 Task: Search one way flight ticket for 2 adults, 4 children and 1 infant on lap in business from Tulsa: Tulsa International Airport to Raleigh: Raleigh-durham International Airport on 8-5-2023. Choice of flights is Alaska. Number of bags: 1 carry on bag. Price is upto 83000. Outbound departure time preference is 14:30.
Action: Mouse moved to (269, 247)
Screenshot: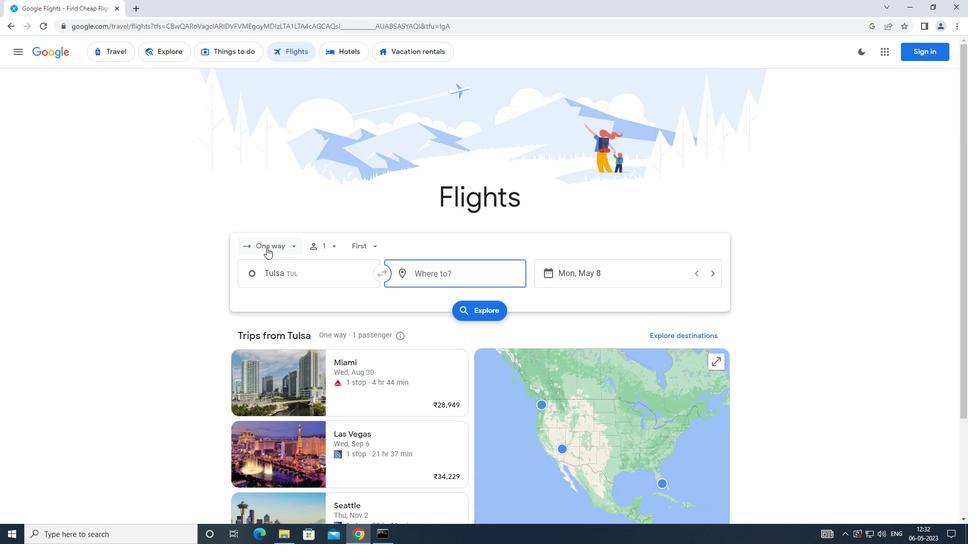
Action: Mouse pressed left at (269, 247)
Screenshot: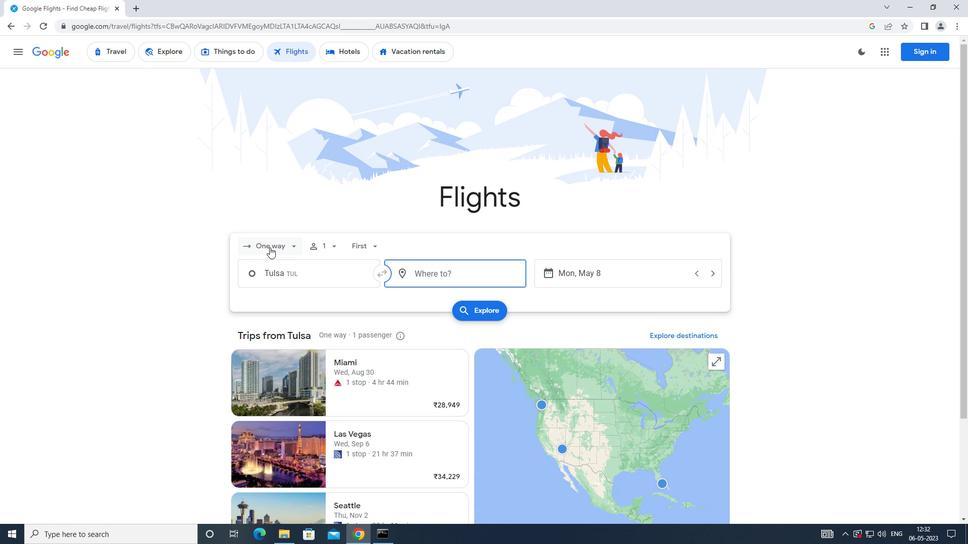 
Action: Mouse moved to (284, 292)
Screenshot: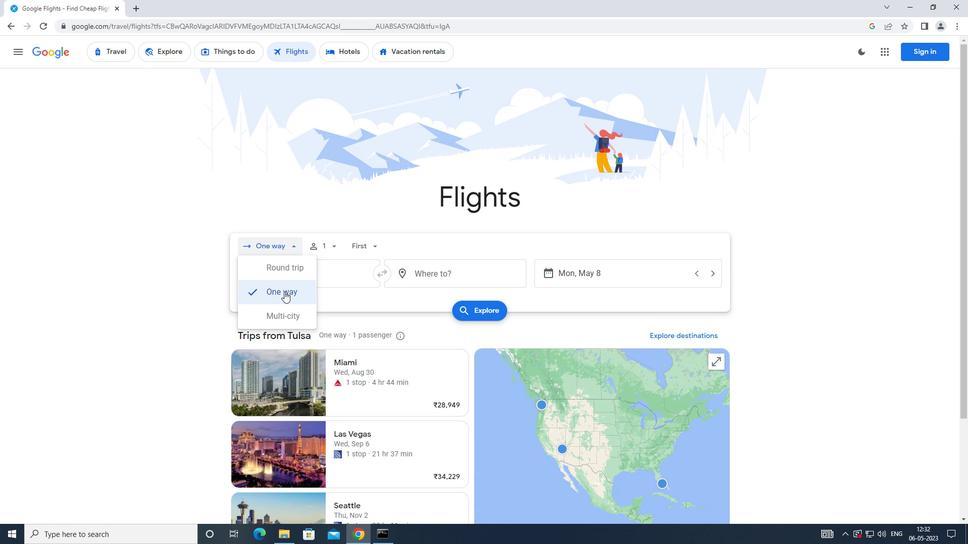 
Action: Mouse pressed left at (284, 292)
Screenshot: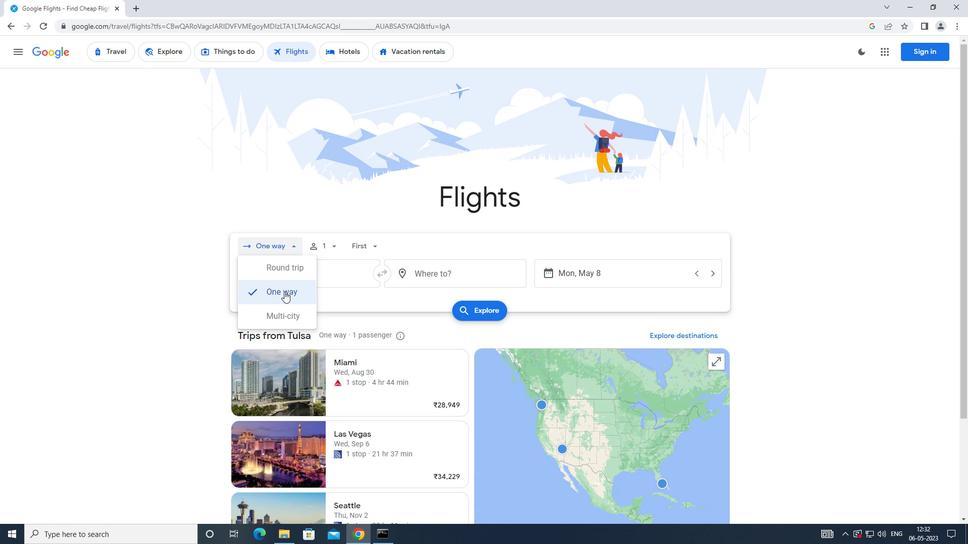 
Action: Mouse moved to (322, 247)
Screenshot: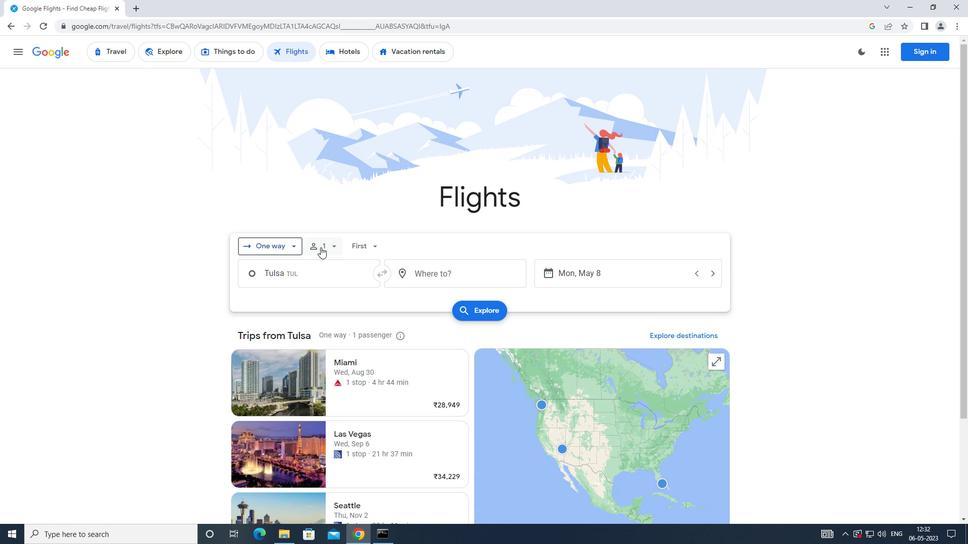 
Action: Mouse pressed left at (322, 247)
Screenshot: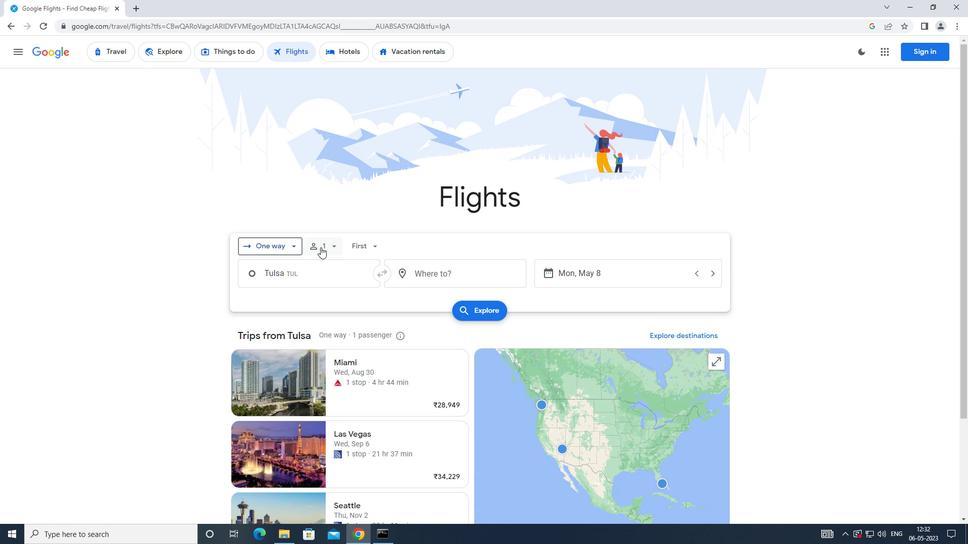 
Action: Mouse moved to (410, 271)
Screenshot: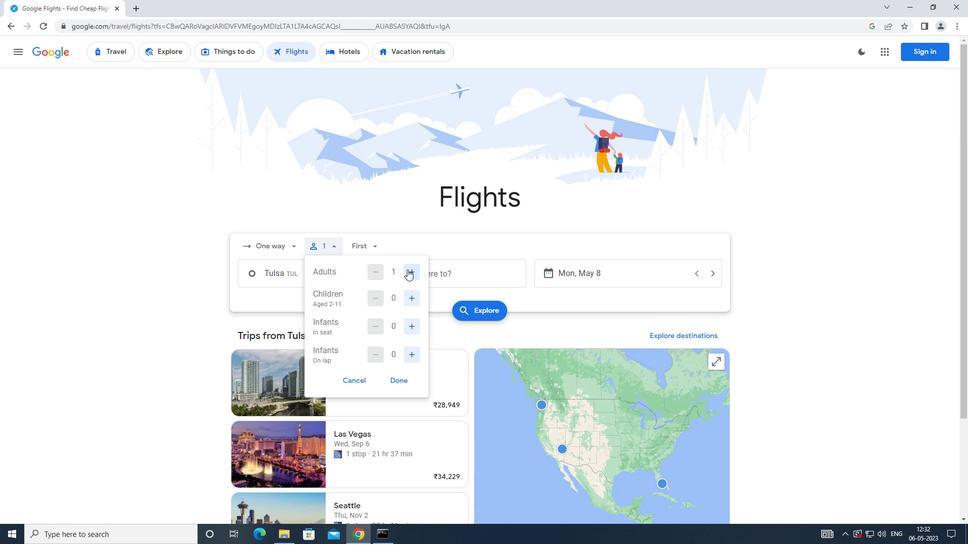 
Action: Mouse pressed left at (410, 271)
Screenshot: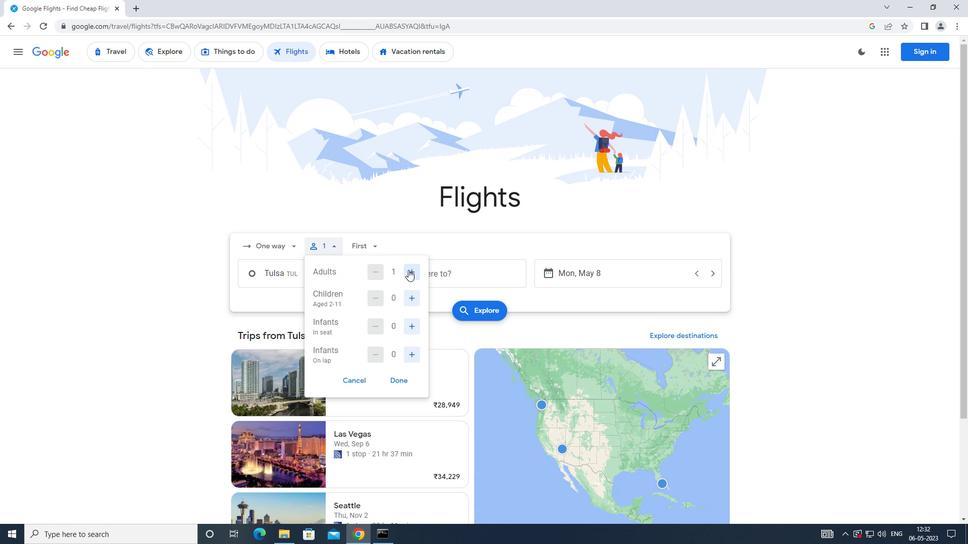 
Action: Mouse moved to (414, 292)
Screenshot: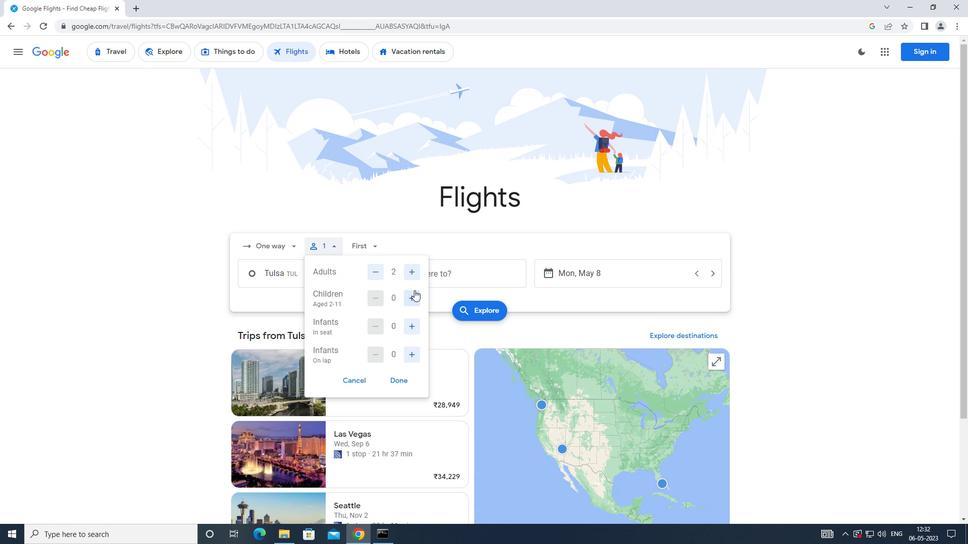 
Action: Mouse pressed left at (414, 292)
Screenshot: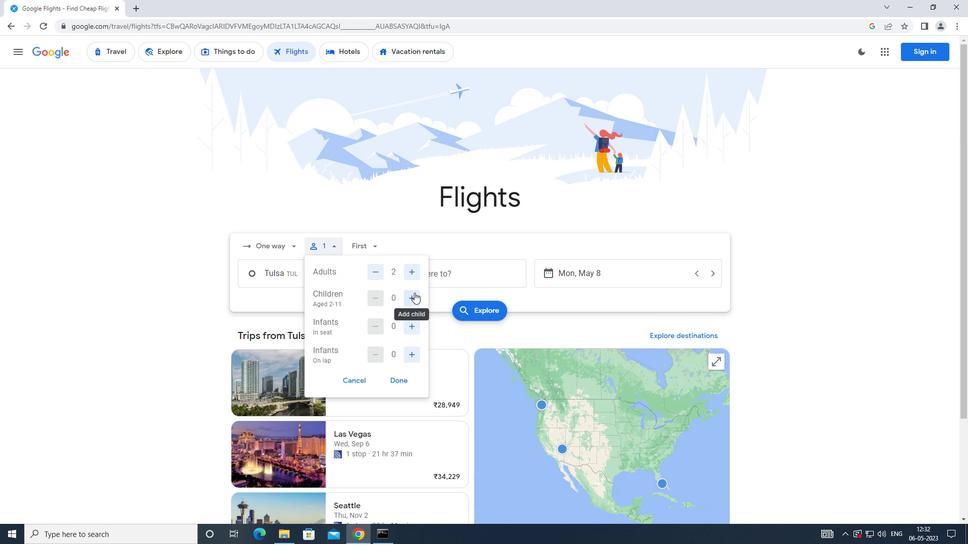 
Action: Mouse moved to (414, 292)
Screenshot: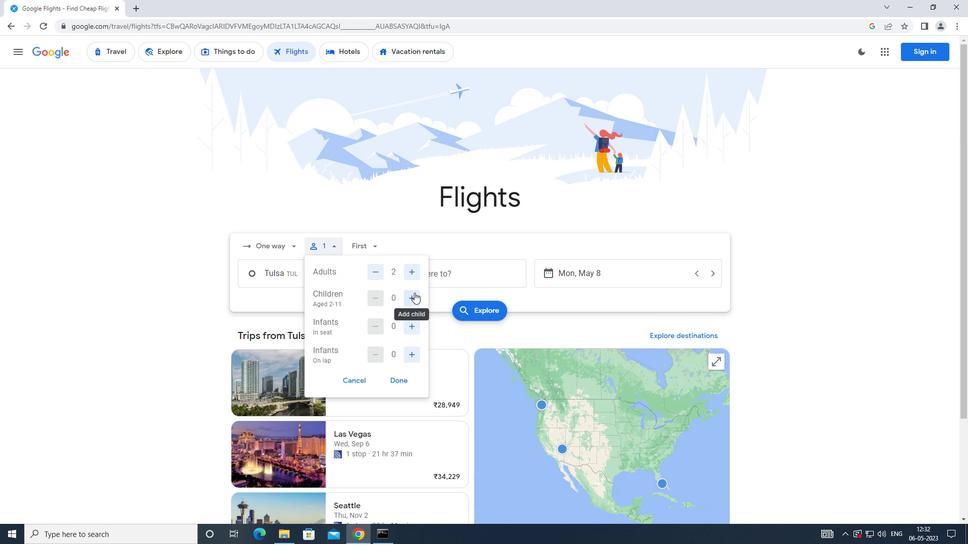 
Action: Mouse pressed left at (414, 292)
Screenshot: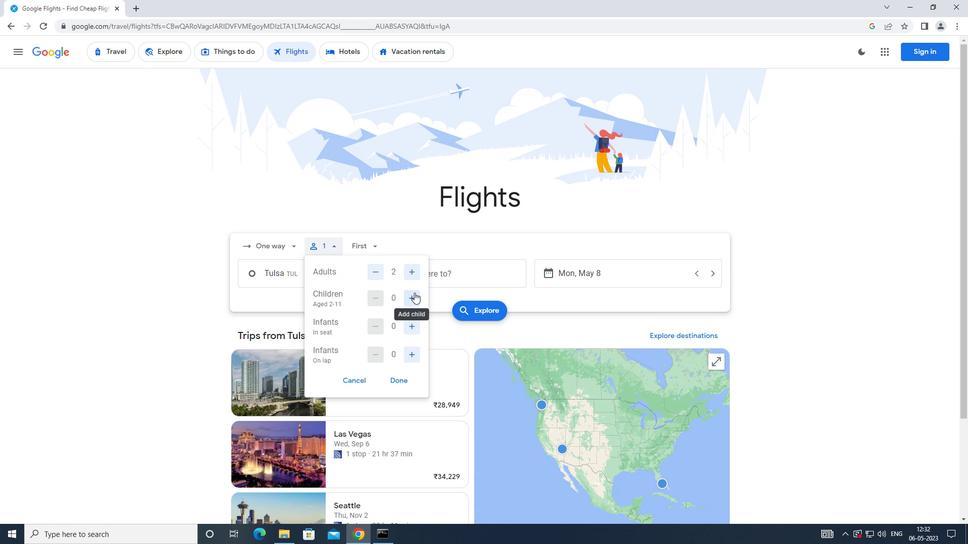 
Action: Mouse pressed left at (414, 292)
Screenshot: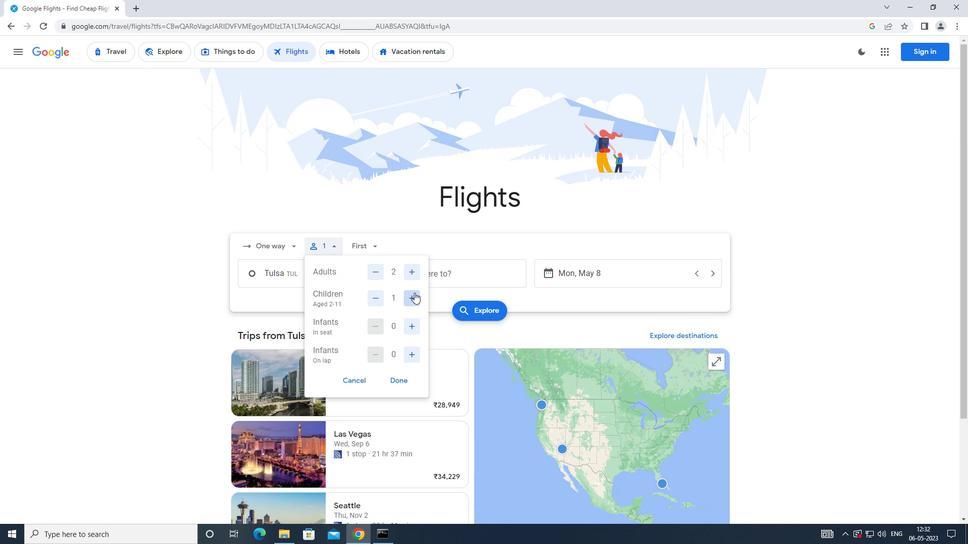 
Action: Mouse moved to (414, 292)
Screenshot: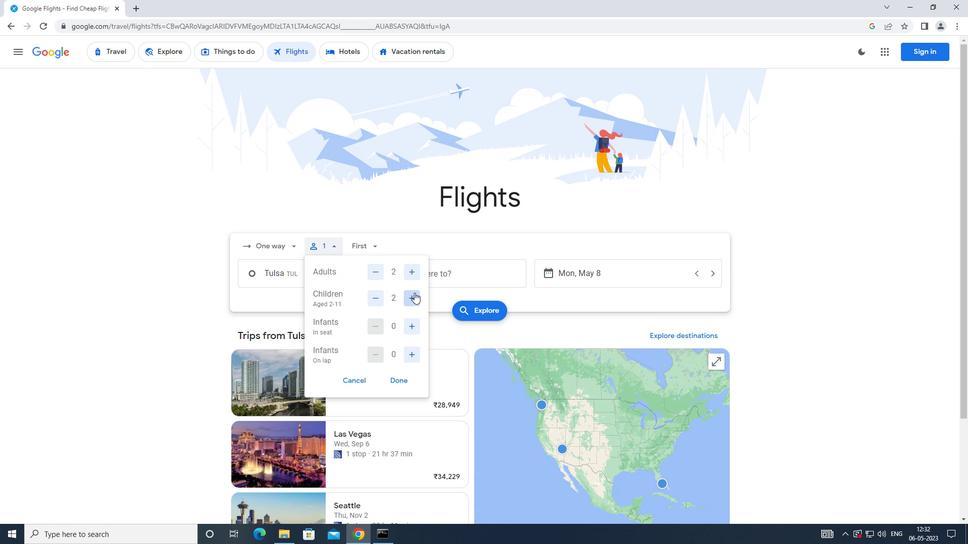 
Action: Mouse pressed left at (414, 292)
Screenshot: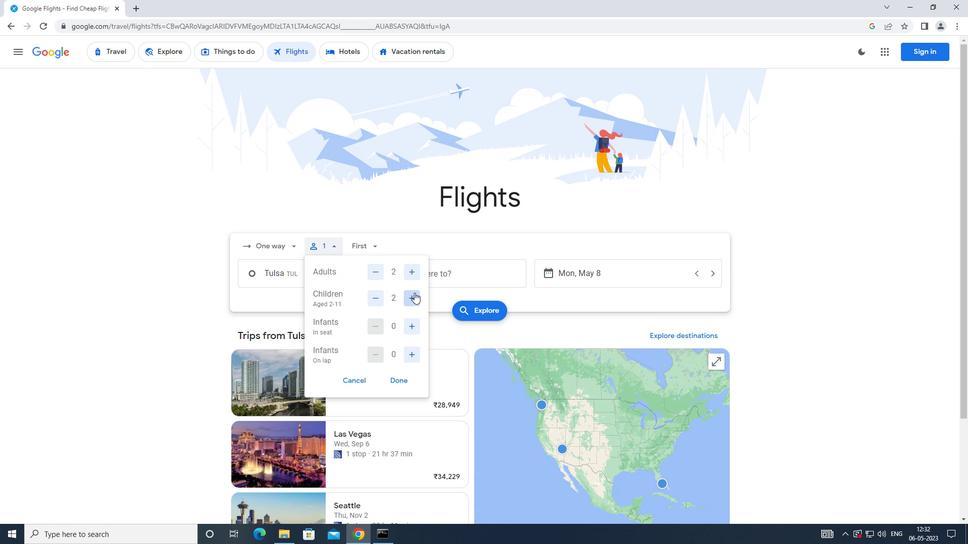 
Action: Mouse moved to (412, 324)
Screenshot: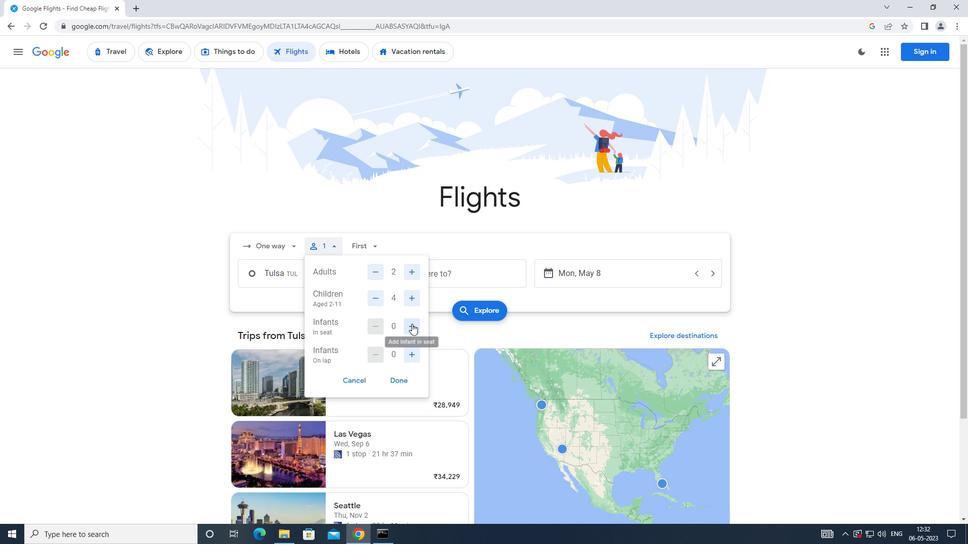 
Action: Mouse pressed left at (412, 324)
Screenshot: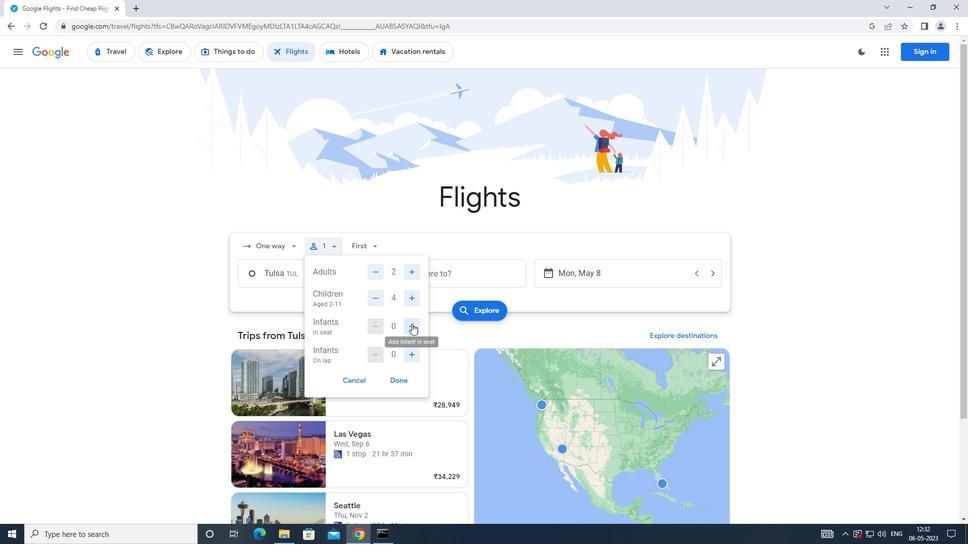 
Action: Mouse moved to (397, 378)
Screenshot: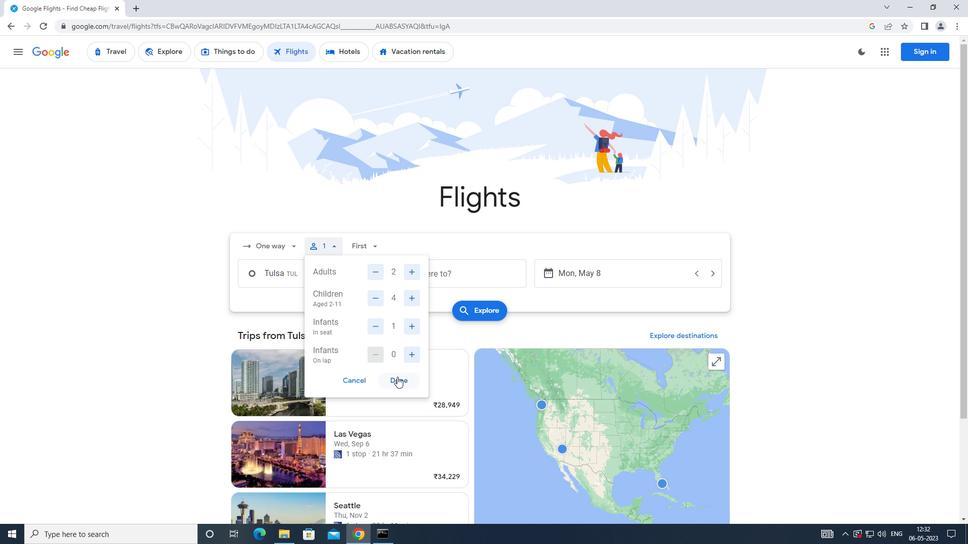 
Action: Mouse pressed left at (397, 378)
Screenshot: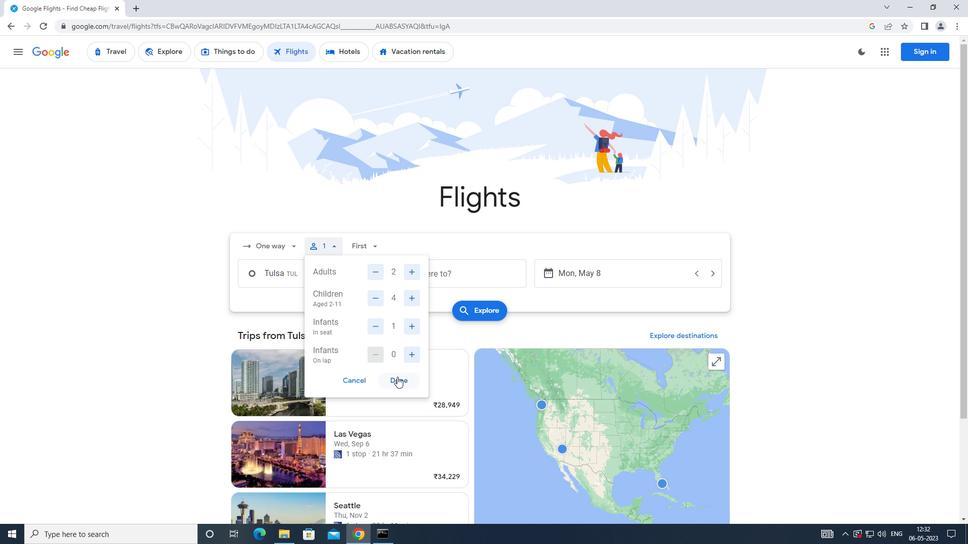 
Action: Mouse moved to (372, 251)
Screenshot: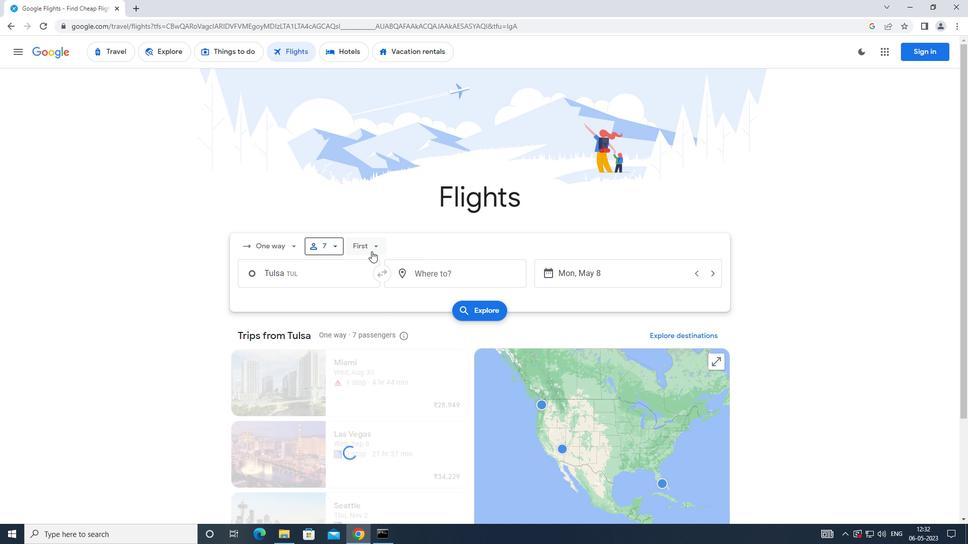 
Action: Mouse pressed left at (372, 251)
Screenshot: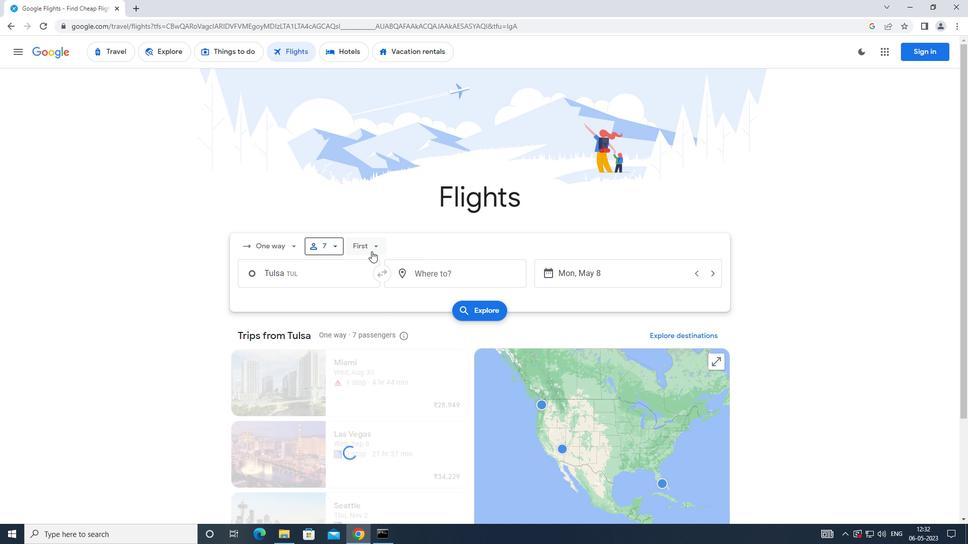 
Action: Mouse moved to (386, 311)
Screenshot: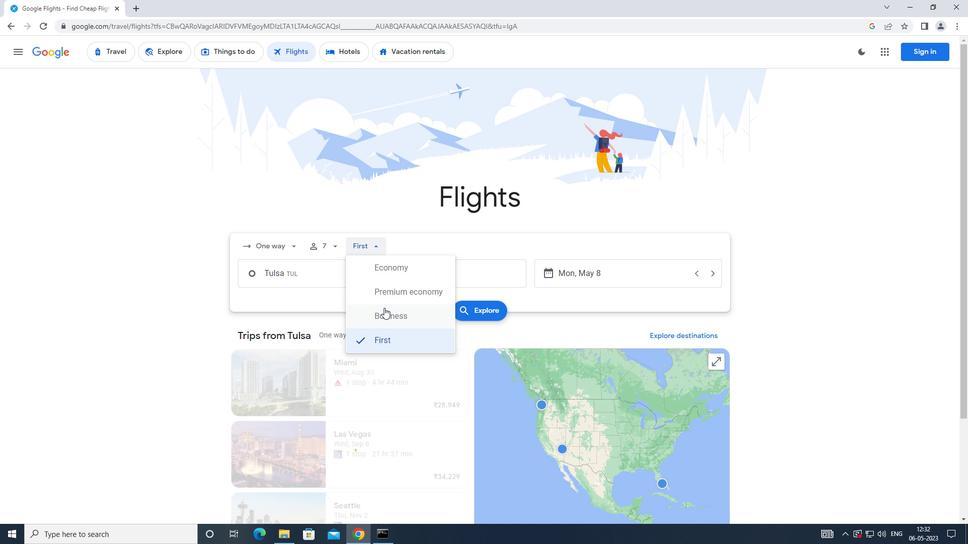 
Action: Mouse pressed left at (386, 311)
Screenshot: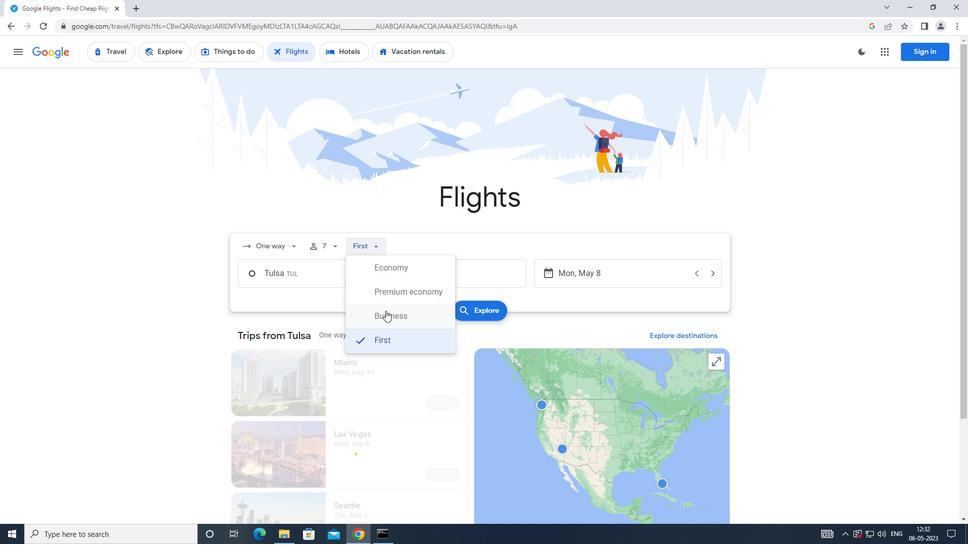 
Action: Mouse moved to (343, 275)
Screenshot: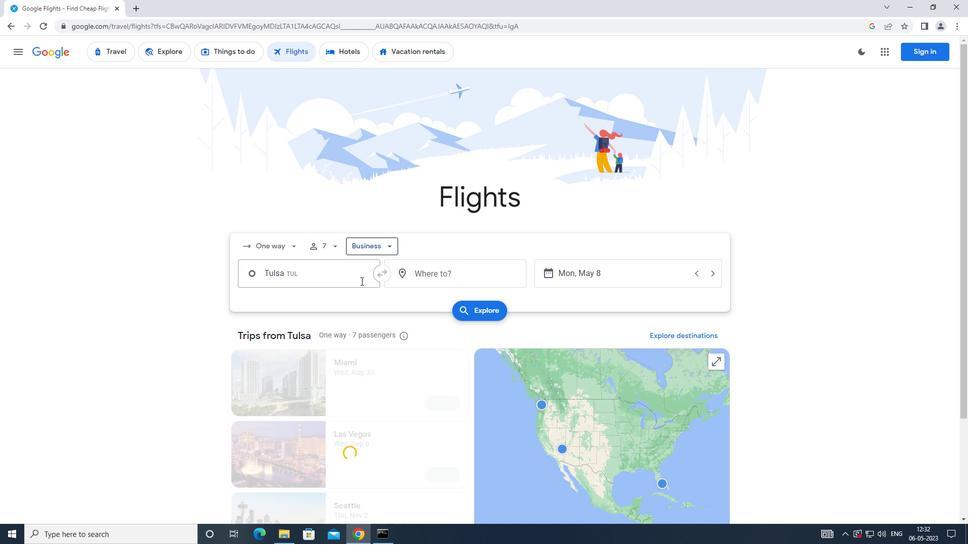 
Action: Mouse pressed left at (343, 275)
Screenshot: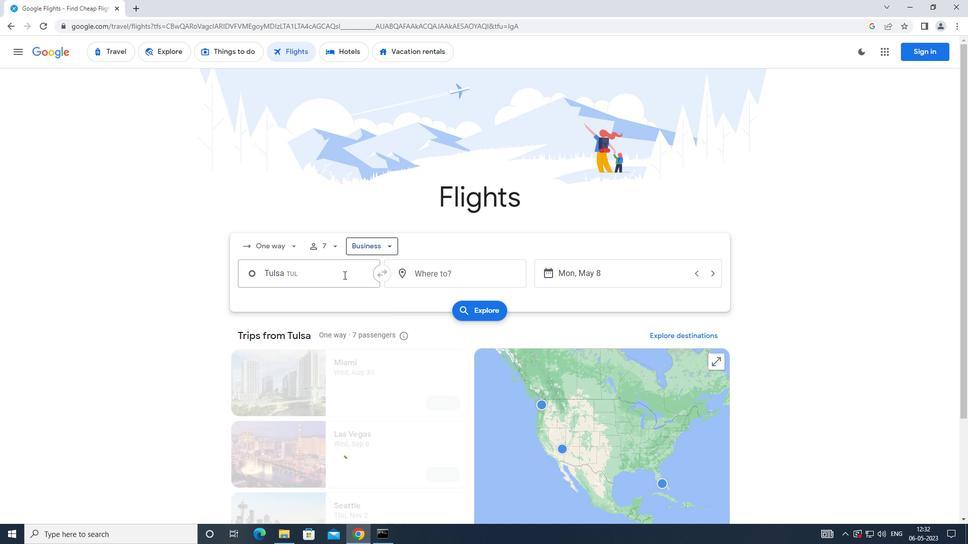 
Action: Mouse moved to (363, 280)
Screenshot: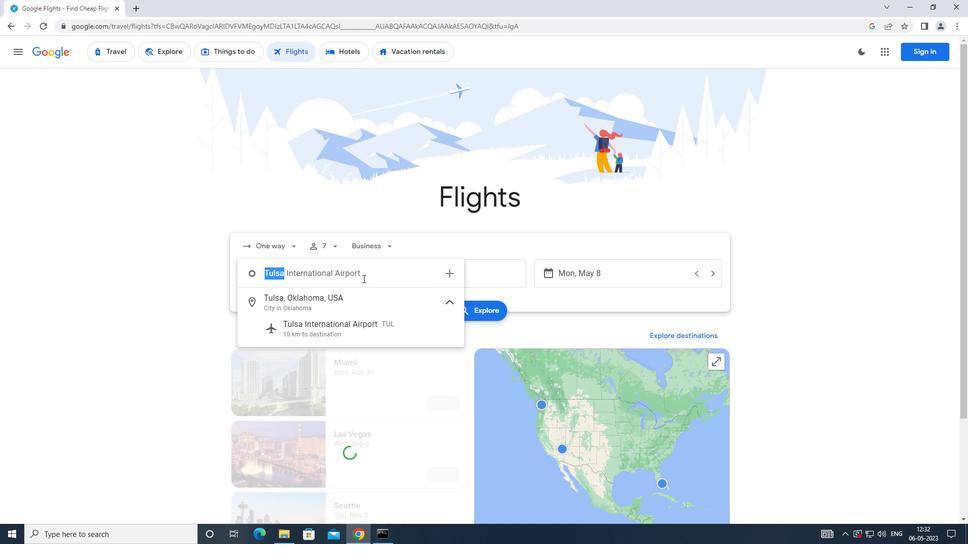 
Action: Key pressed <Key.caps_lock>t<Key.caps_lock>ulsa<Key.caps_lock>
Screenshot: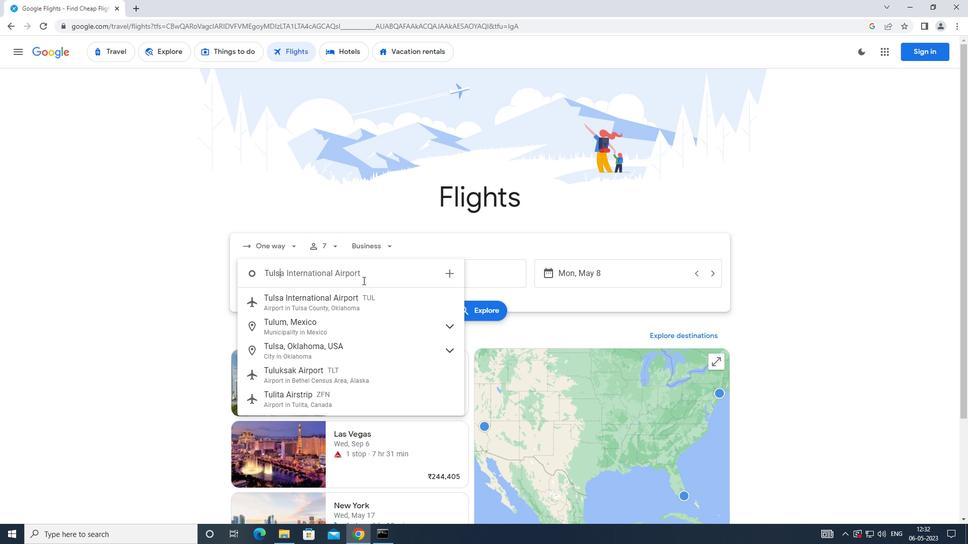 
Action: Mouse moved to (349, 323)
Screenshot: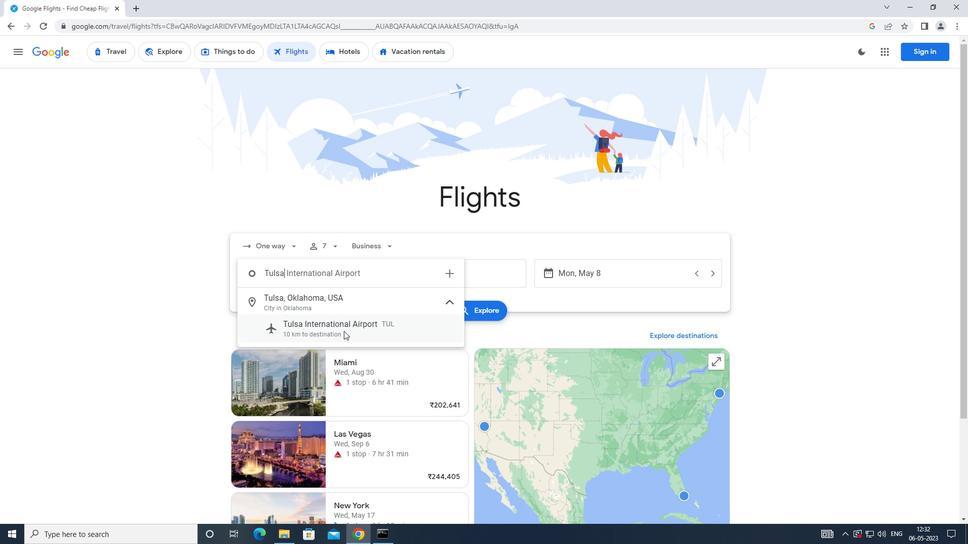 
Action: Mouse pressed left at (349, 323)
Screenshot: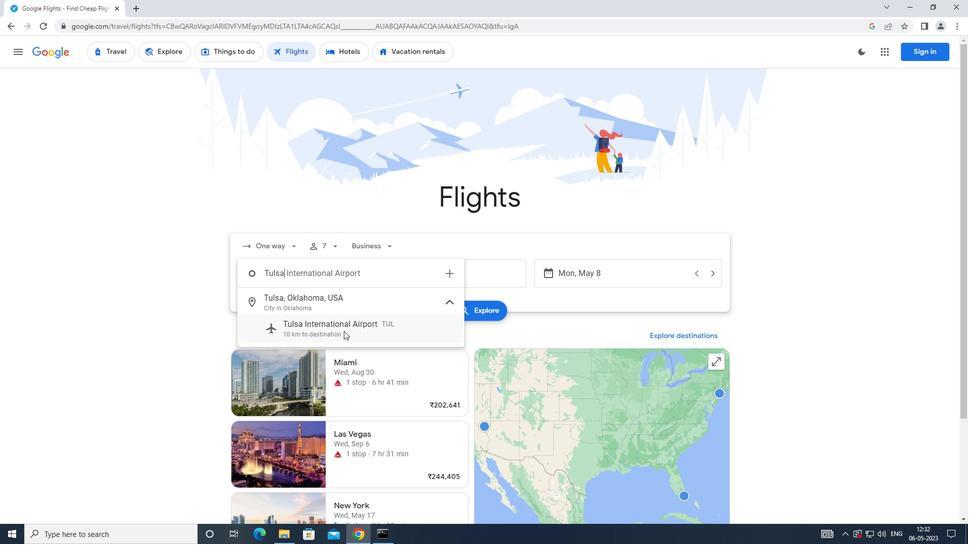 
Action: Mouse moved to (467, 276)
Screenshot: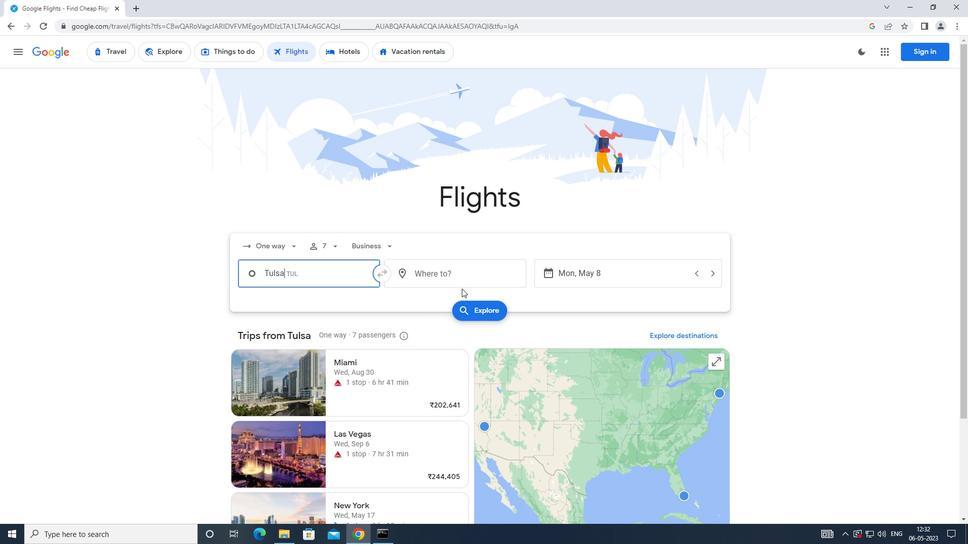 
Action: Mouse pressed left at (467, 276)
Screenshot: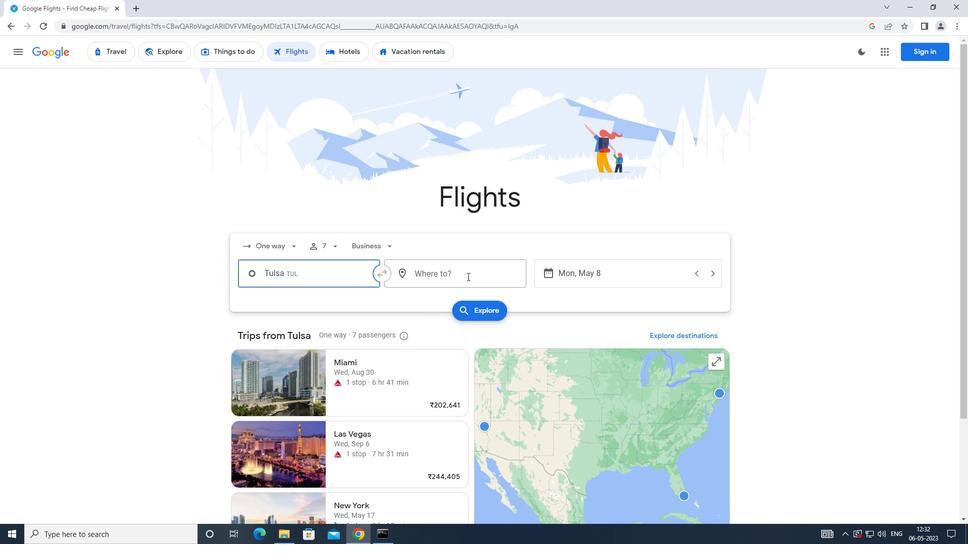 
Action: Mouse moved to (469, 284)
Screenshot: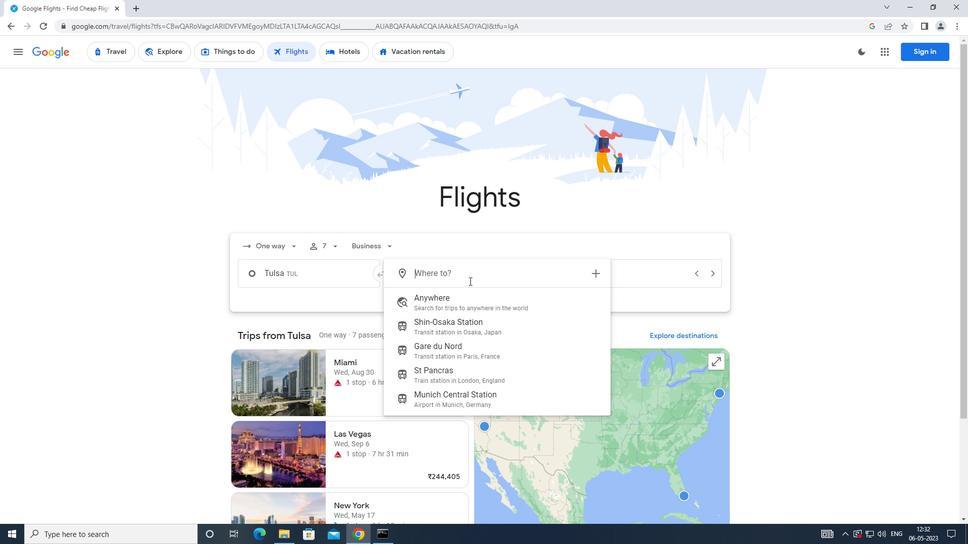 
Action: Key pressed <Key.caps_lock>r<Key.caps_lock>aleigh
Screenshot: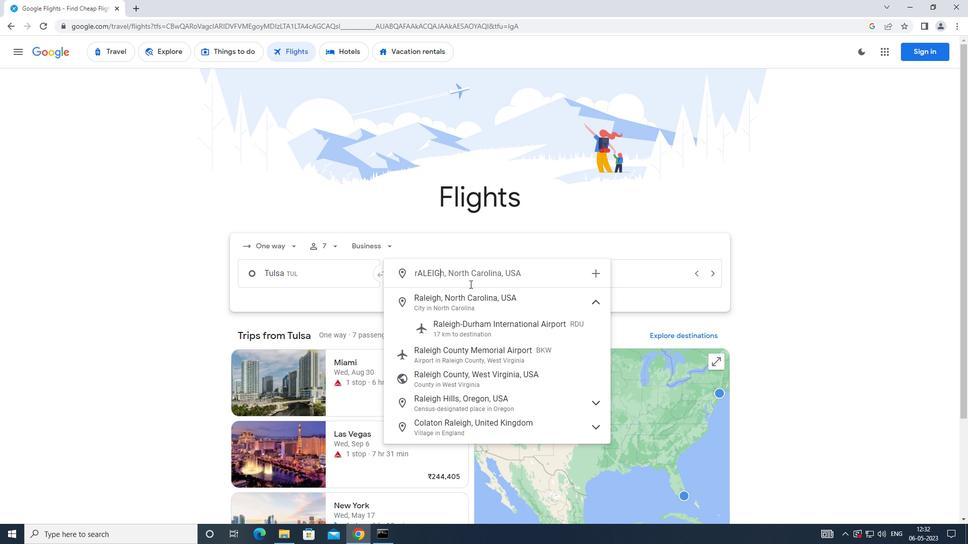 
Action: Mouse moved to (466, 331)
Screenshot: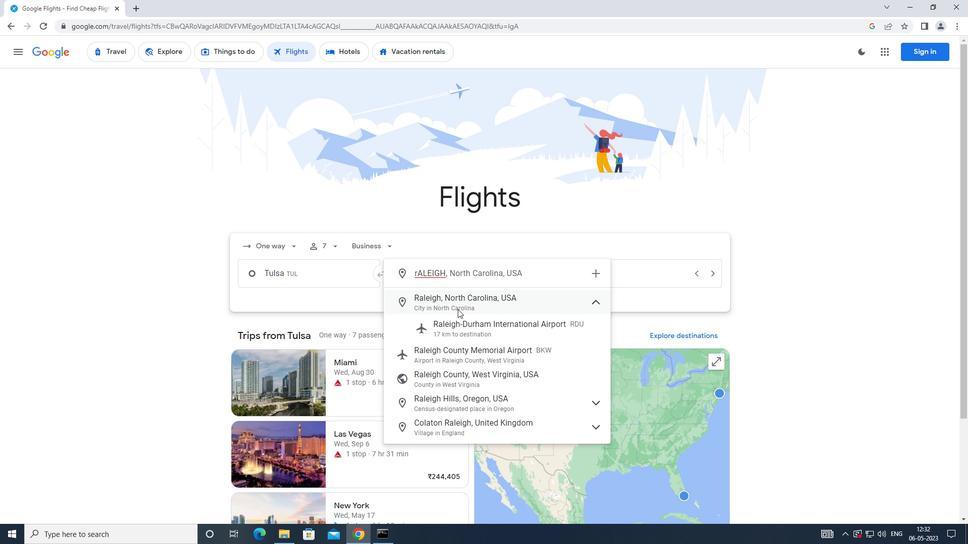
Action: Mouse pressed left at (466, 331)
Screenshot: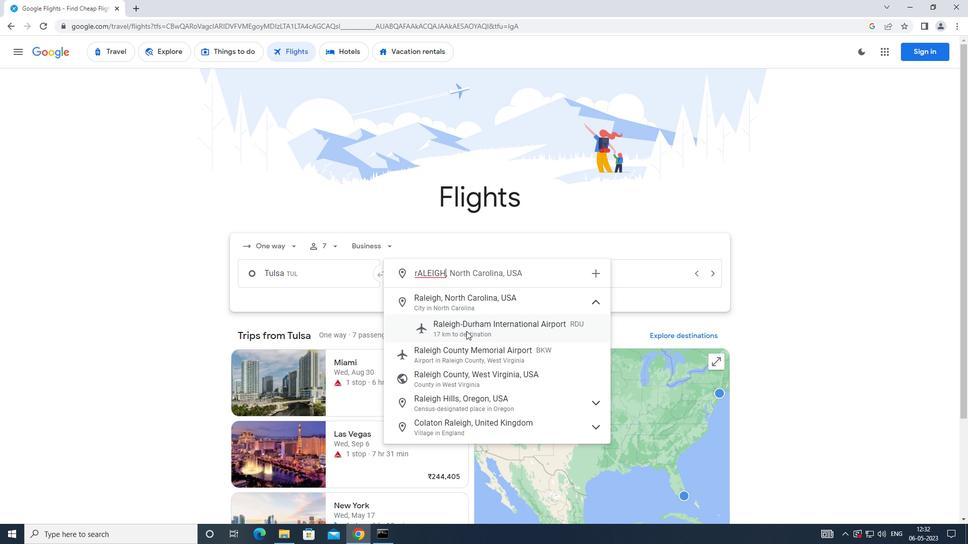 
Action: Mouse moved to (606, 275)
Screenshot: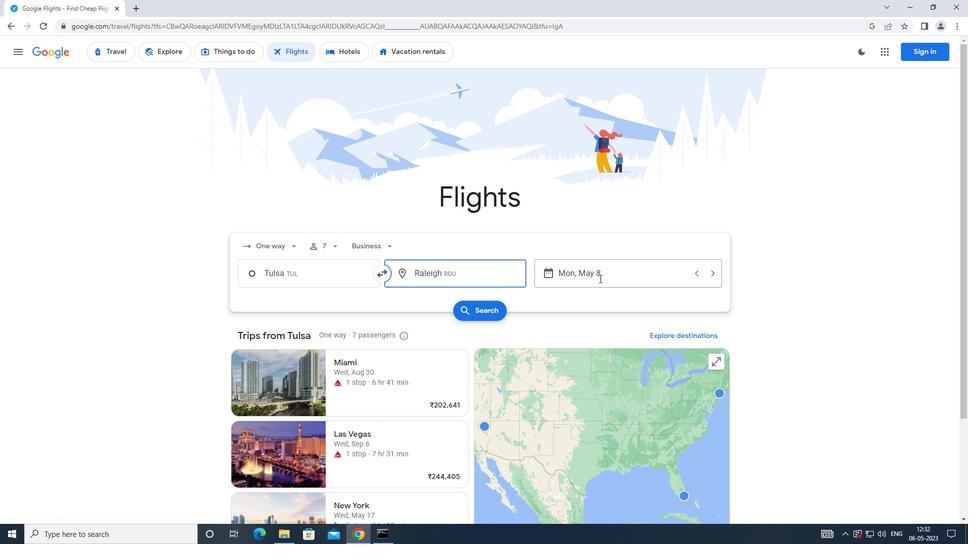 
Action: Mouse pressed left at (606, 275)
Screenshot: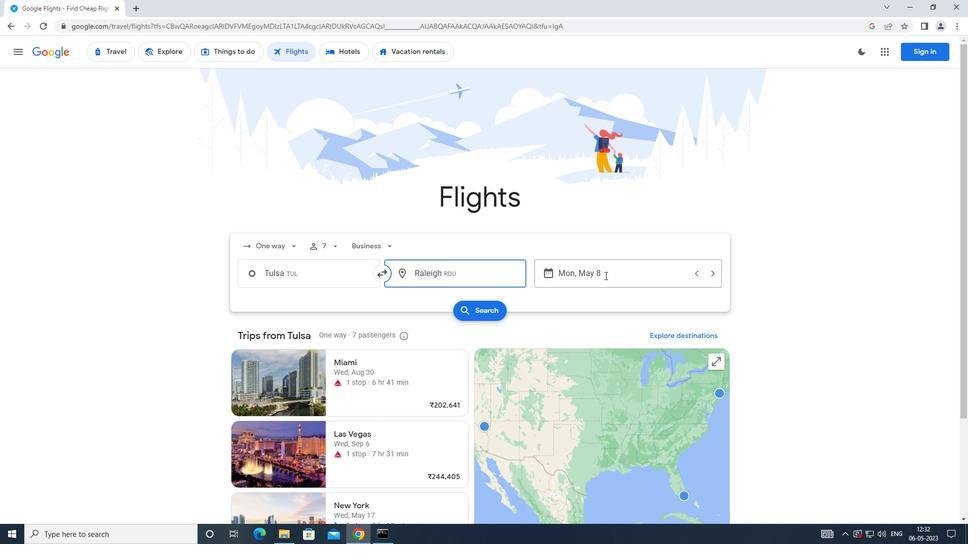 
Action: Mouse moved to (383, 366)
Screenshot: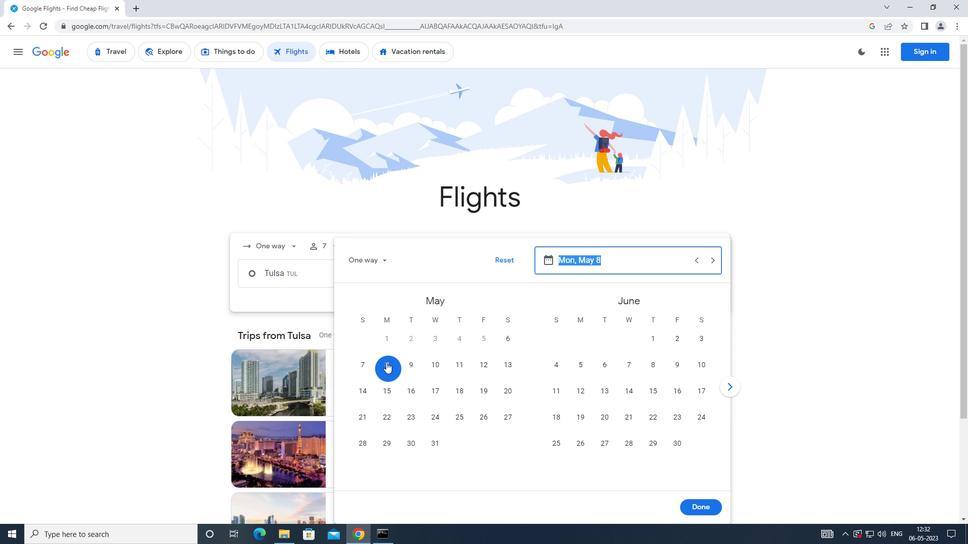 
Action: Mouse pressed left at (383, 366)
Screenshot: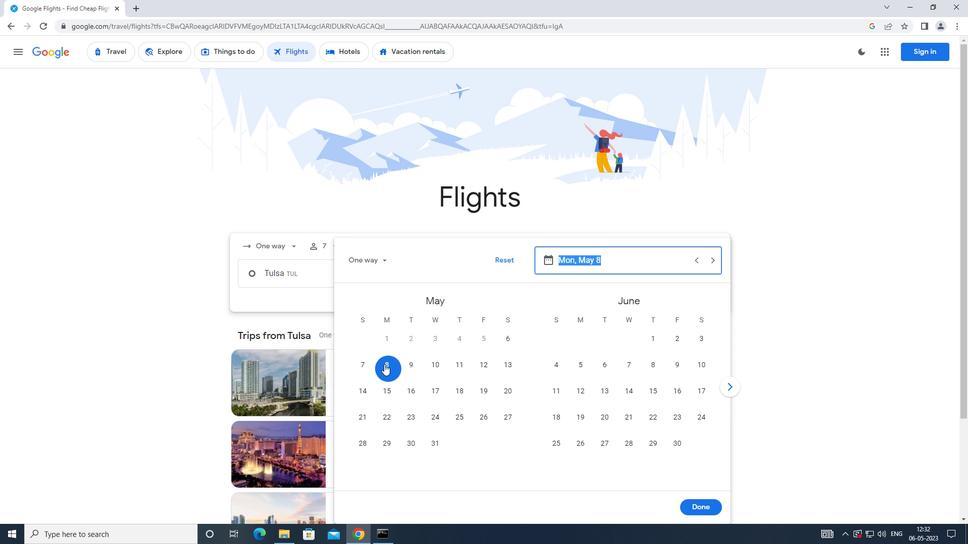 
Action: Mouse moved to (714, 510)
Screenshot: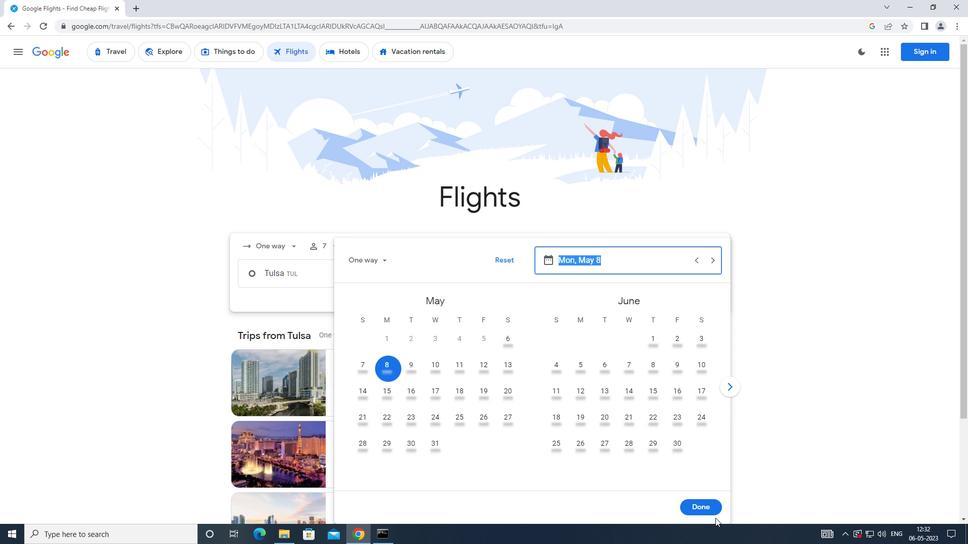 
Action: Mouse pressed left at (714, 510)
Screenshot: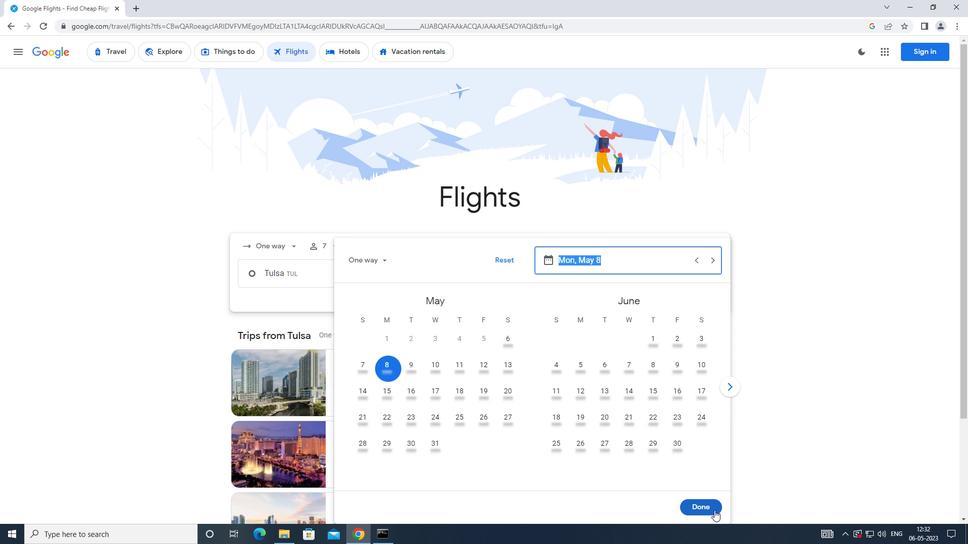 
Action: Mouse moved to (460, 318)
Screenshot: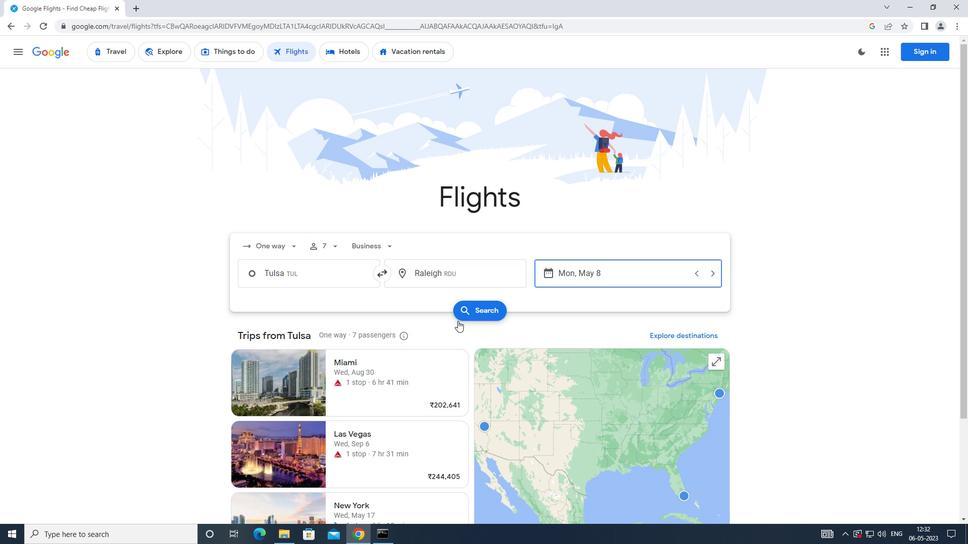 
Action: Mouse pressed left at (460, 318)
Screenshot: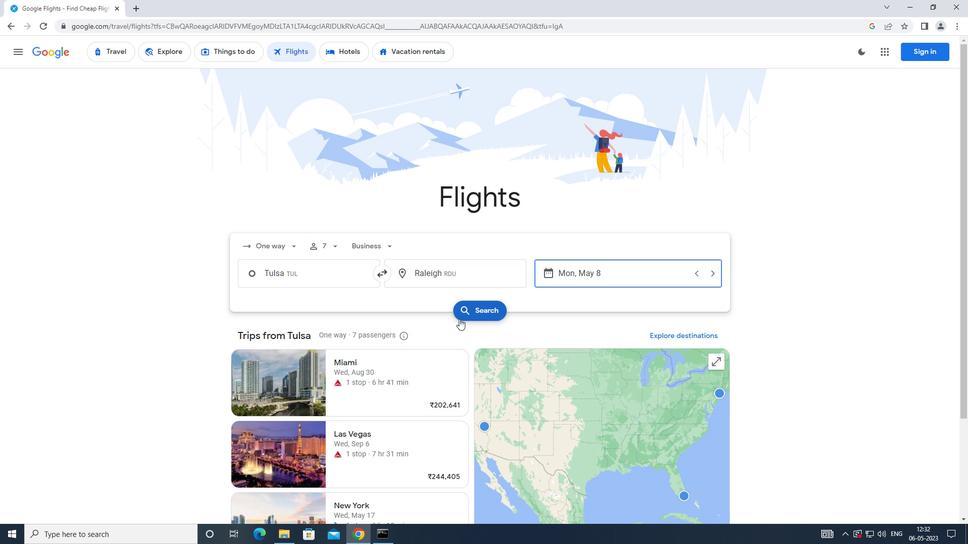 
Action: Mouse moved to (257, 148)
Screenshot: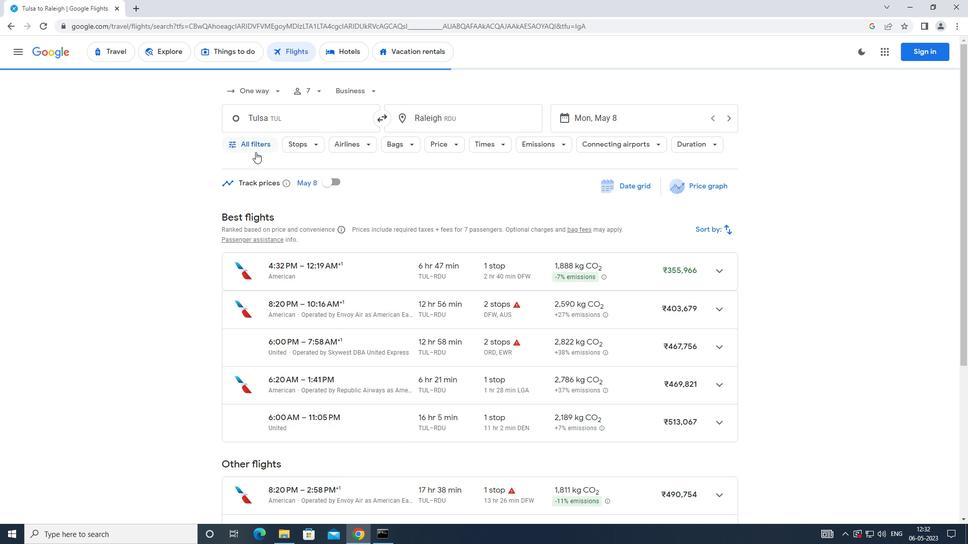 
Action: Mouse pressed left at (257, 148)
Screenshot: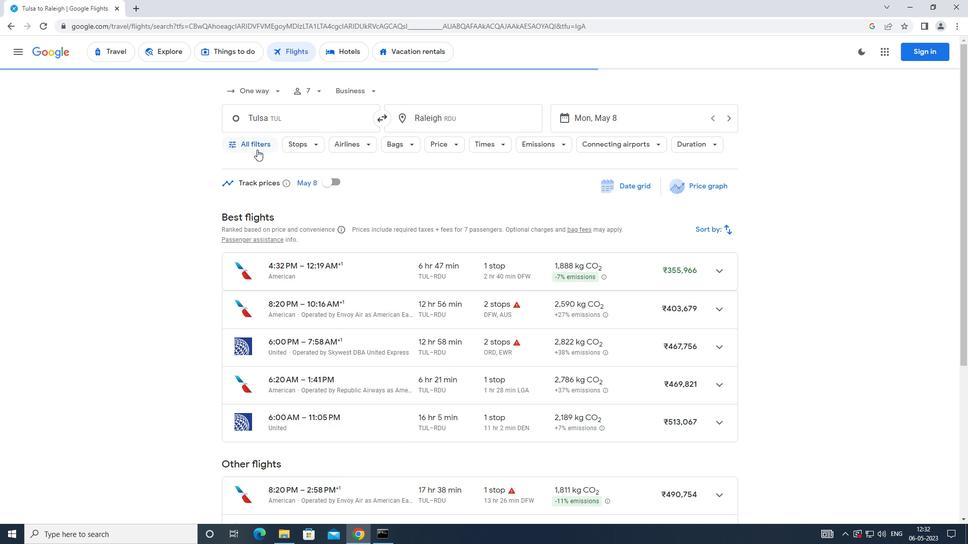 
Action: Mouse moved to (381, 362)
Screenshot: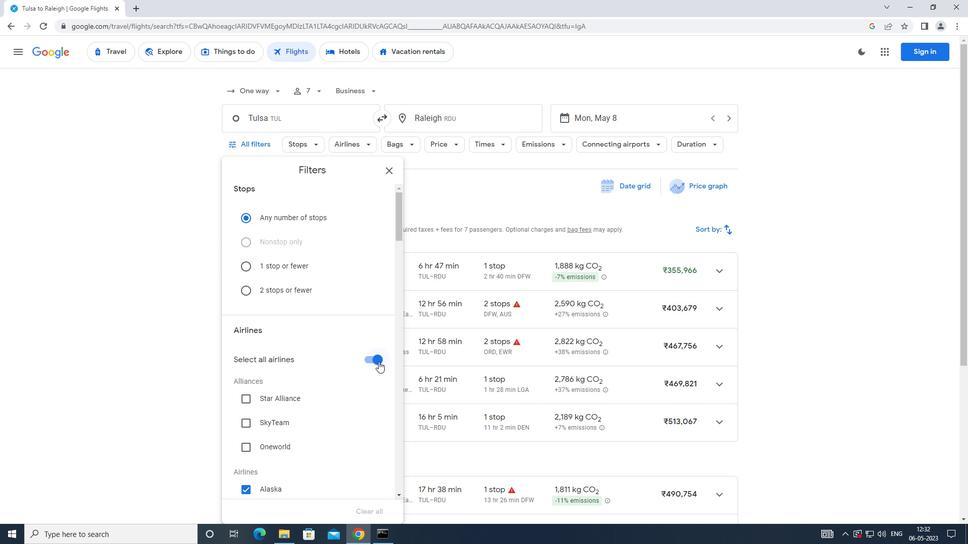 
Action: Mouse pressed left at (381, 362)
Screenshot: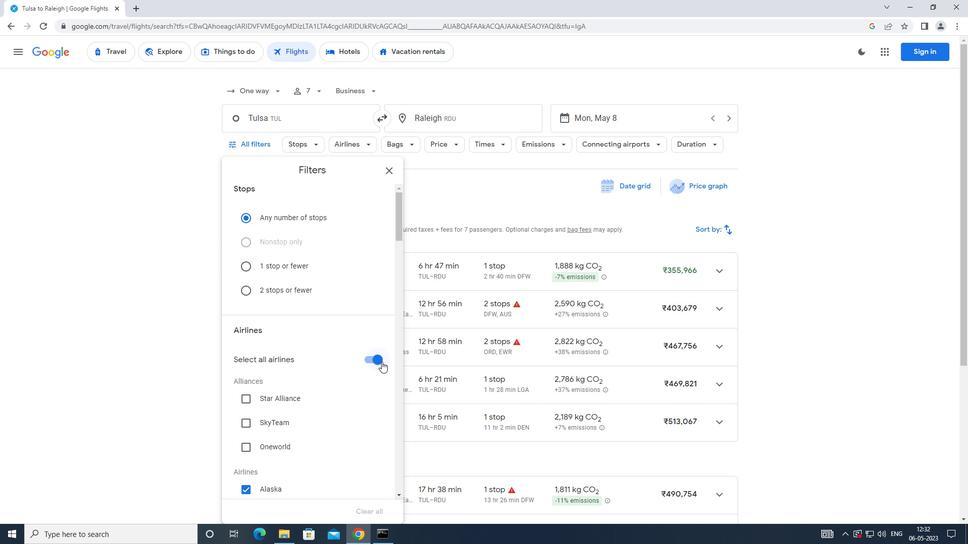 
Action: Mouse moved to (293, 303)
Screenshot: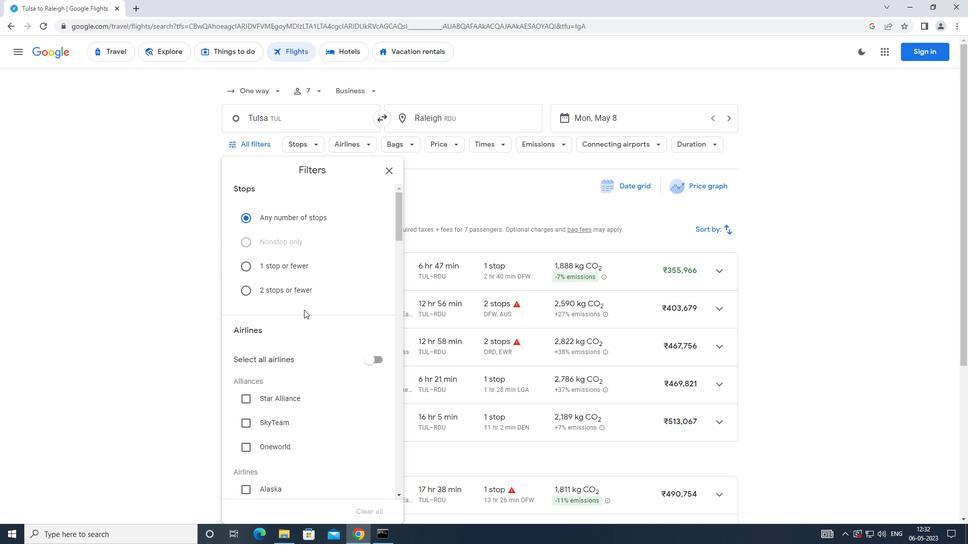 
Action: Mouse scrolled (293, 302) with delta (0, 0)
Screenshot: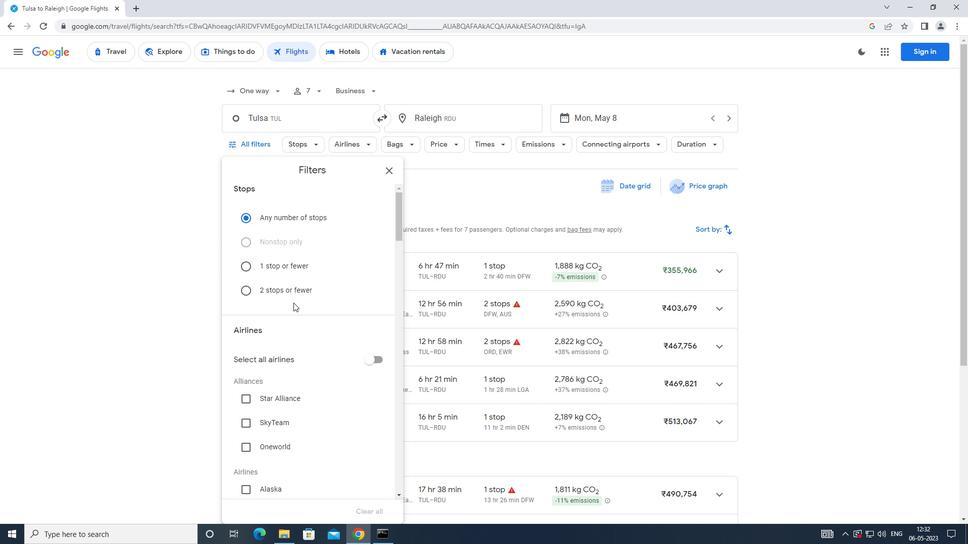 
Action: Mouse scrolled (293, 302) with delta (0, 0)
Screenshot: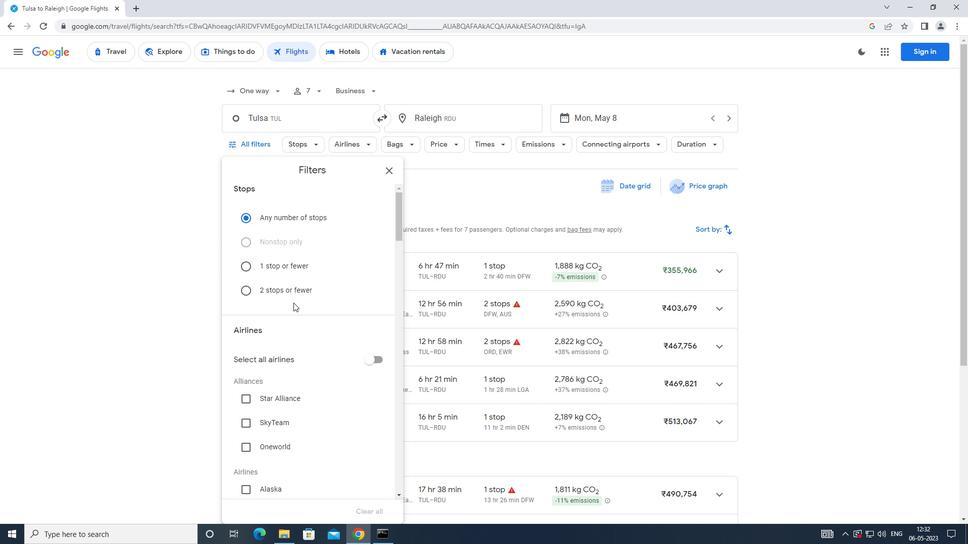 
Action: Mouse scrolled (293, 302) with delta (0, 0)
Screenshot: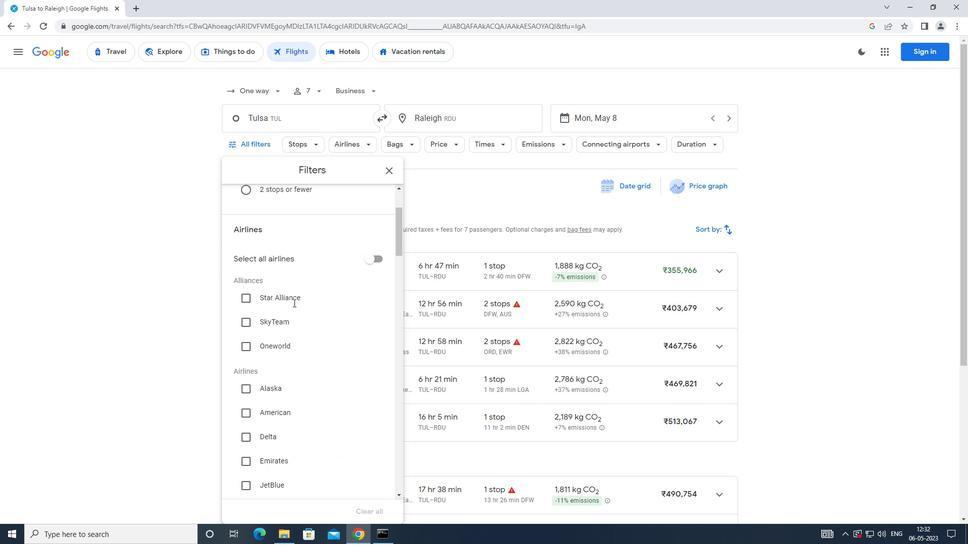 
Action: Mouse scrolled (293, 302) with delta (0, 0)
Screenshot: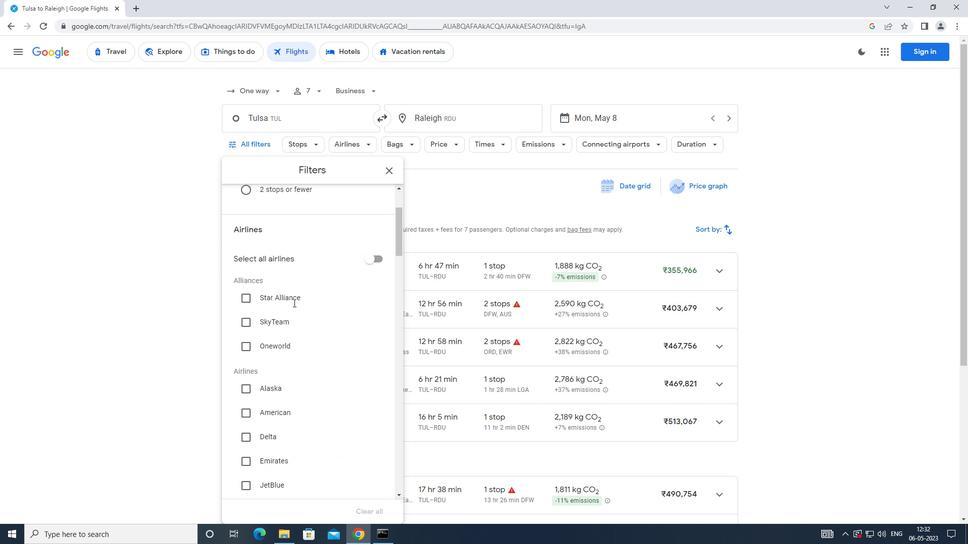 
Action: Mouse moved to (249, 283)
Screenshot: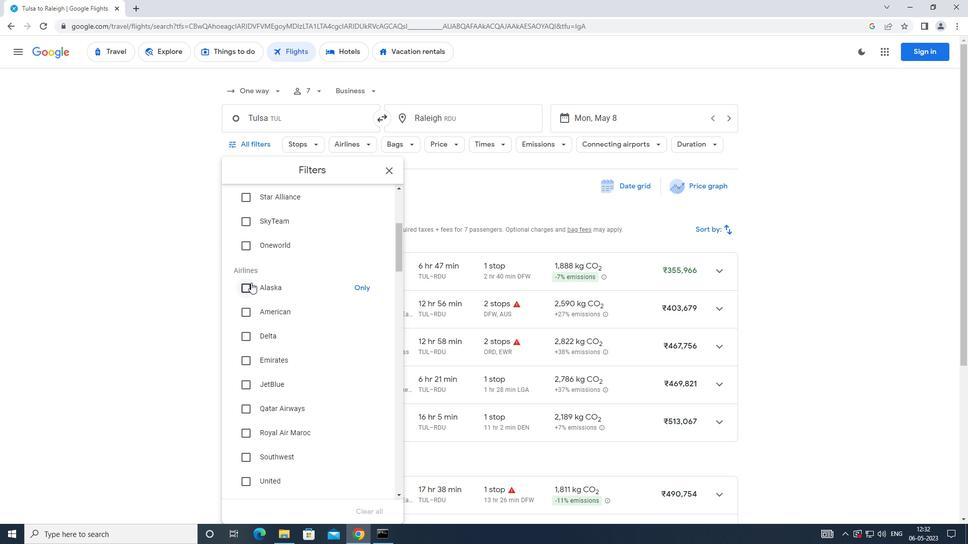 
Action: Mouse pressed left at (249, 283)
Screenshot: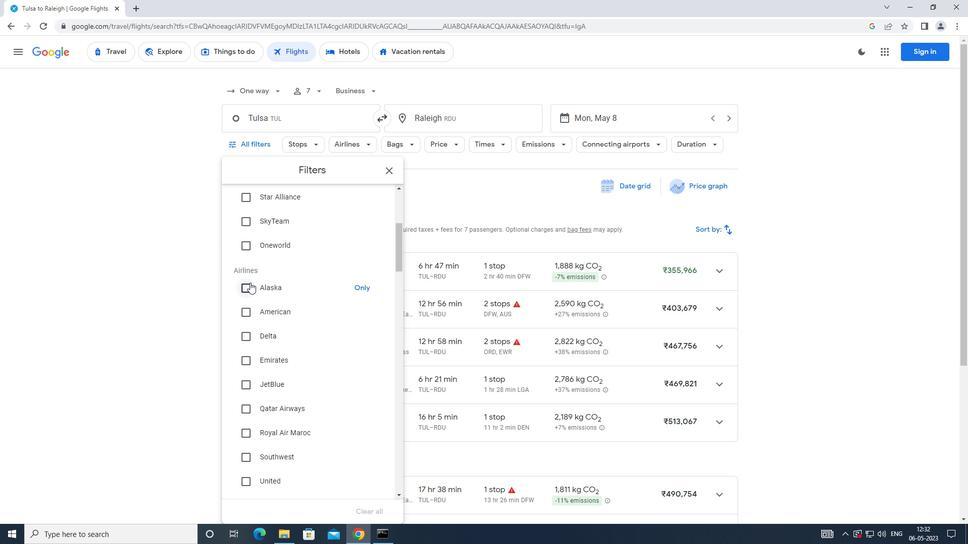 
Action: Mouse moved to (268, 311)
Screenshot: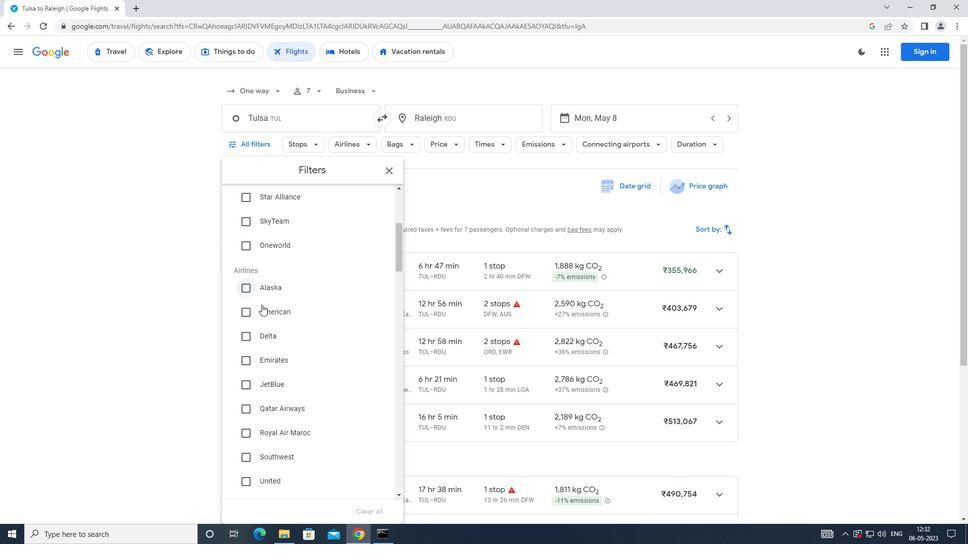 
Action: Mouse scrolled (268, 310) with delta (0, 0)
Screenshot: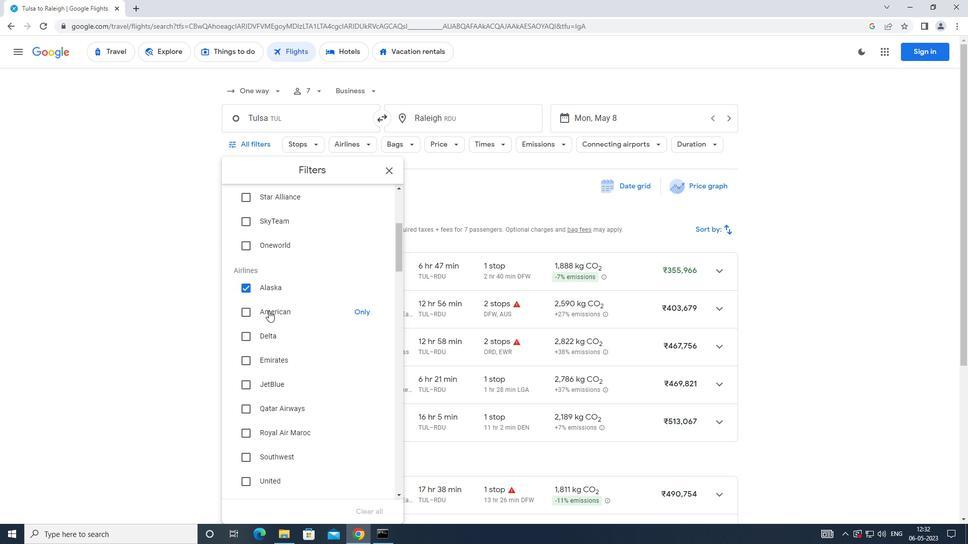 
Action: Mouse scrolled (268, 310) with delta (0, 0)
Screenshot: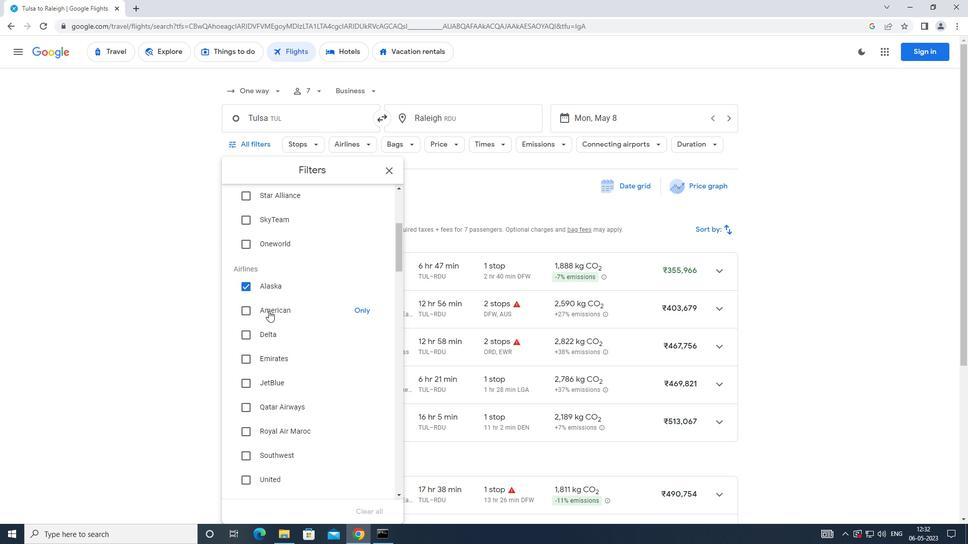 
Action: Mouse moved to (269, 311)
Screenshot: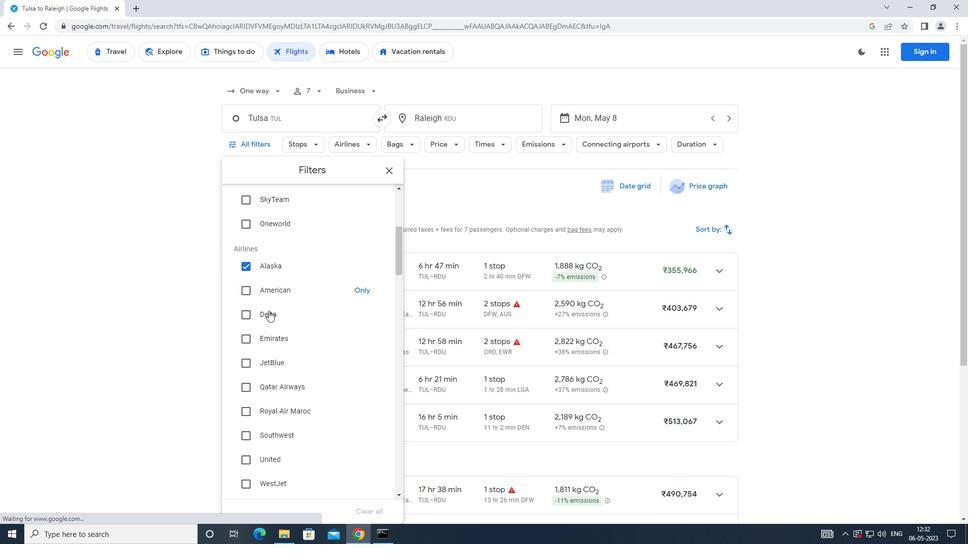 
Action: Mouse scrolled (269, 310) with delta (0, 0)
Screenshot: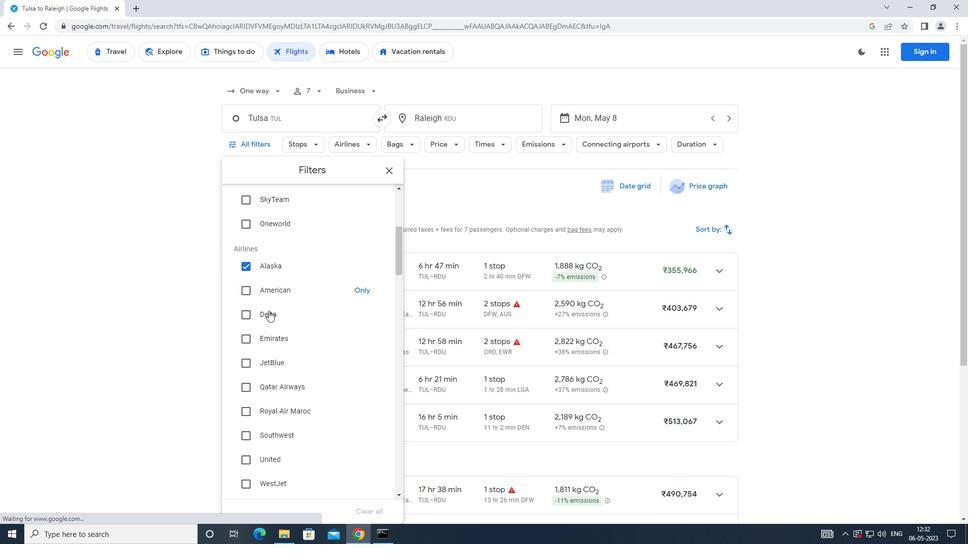 
Action: Mouse scrolled (269, 310) with delta (0, 0)
Screenshot: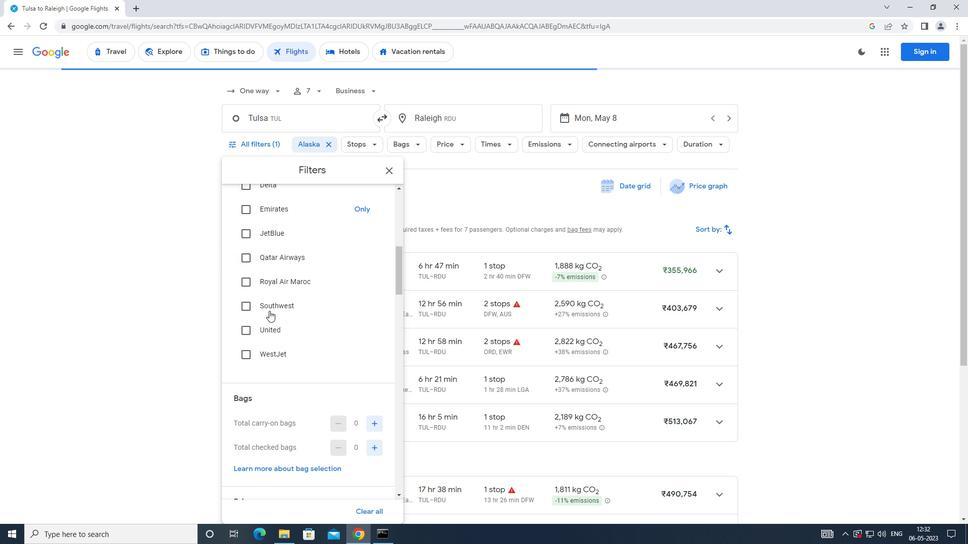 
Action: Mouse scrolled (269, 310) with delta (0, 0)
Screenshot: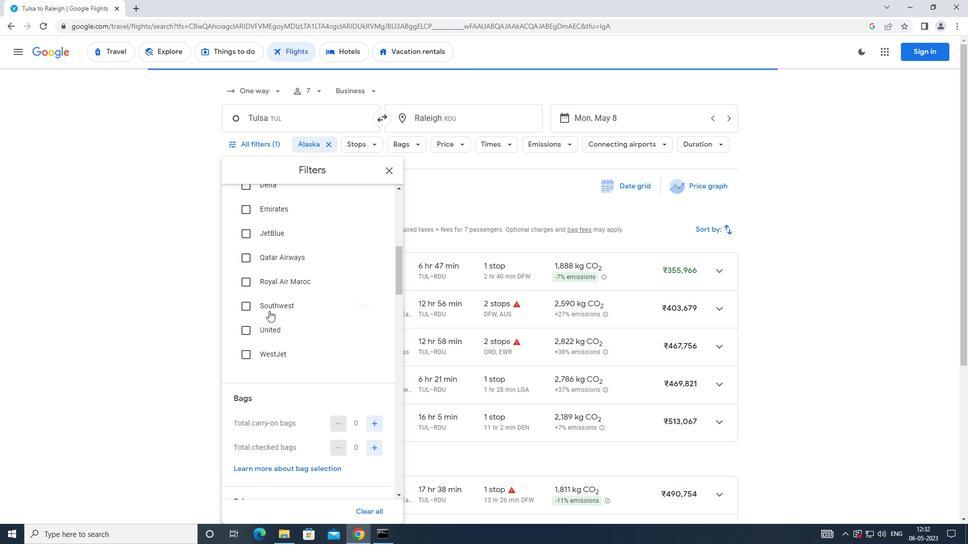 
Action: Mouse moved to (373, 327)
Screenshot: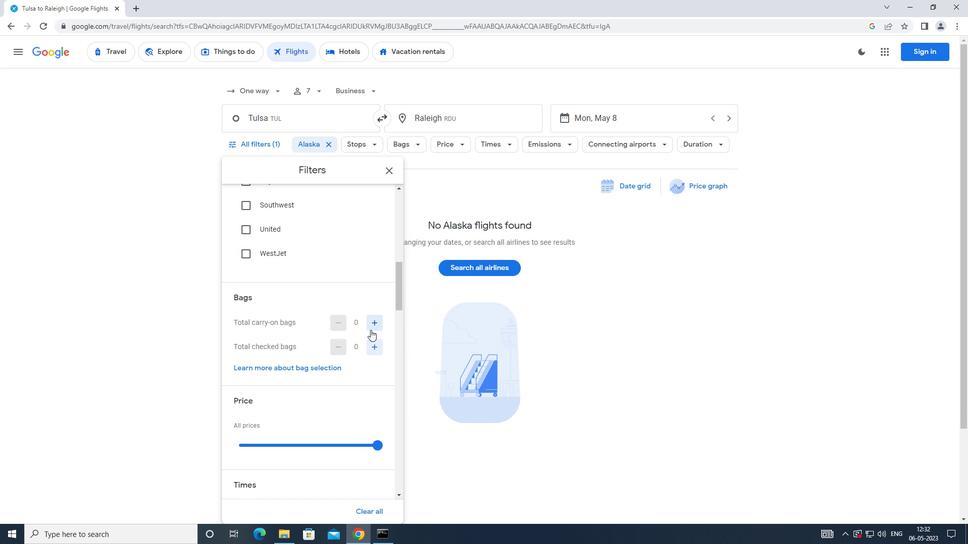
Action: Mouse pressed left at (373, 327)
Screenshot: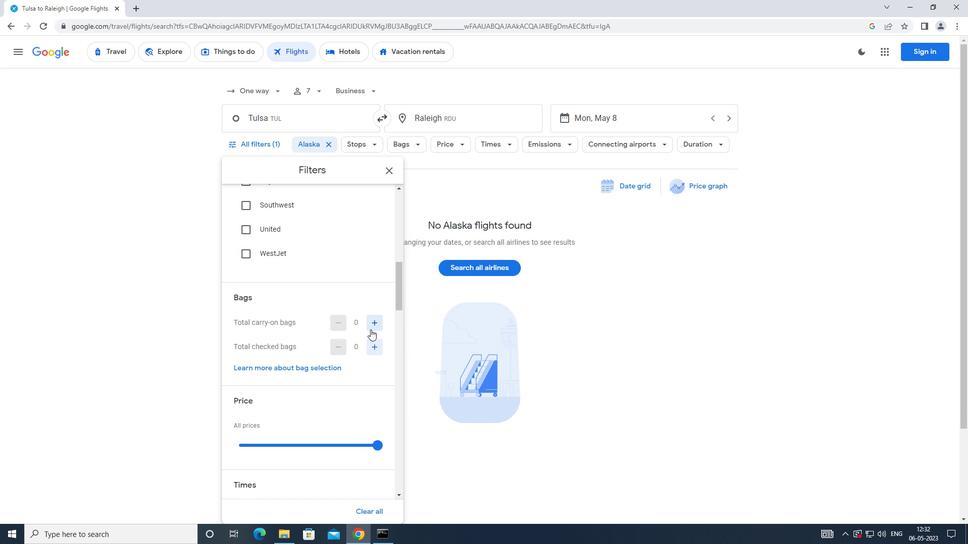 
Action: Mouse moved to (328, 326)
Screenshot: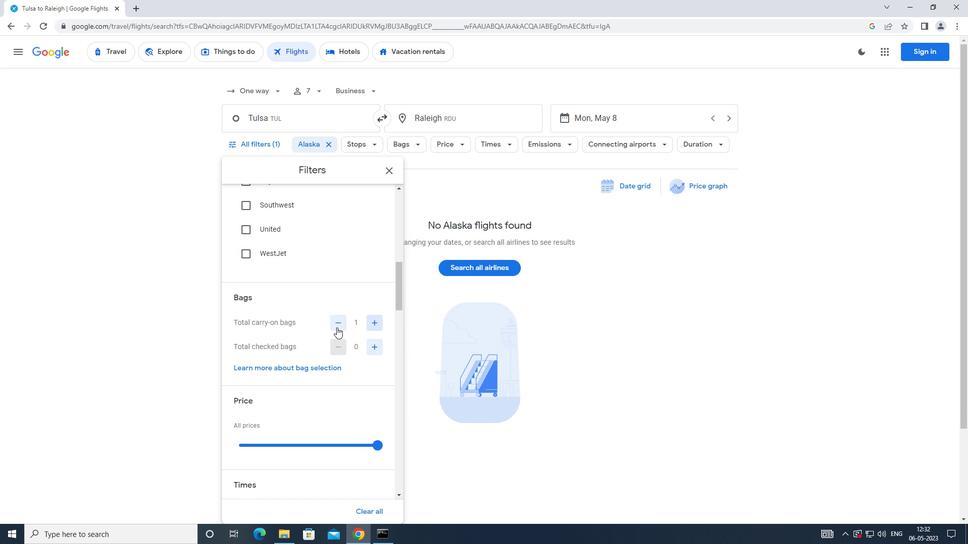 
Action: Mouse scrolled (328, 325) with delta (0, 0)
Screenshot: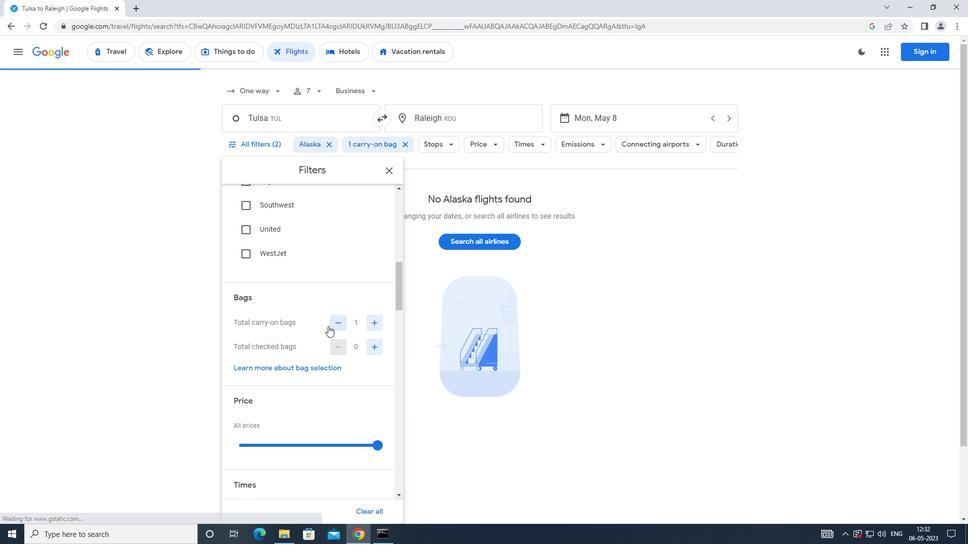 
Action: Mouse scrolled (328, 325) with delta (0, 0)
Screenshot: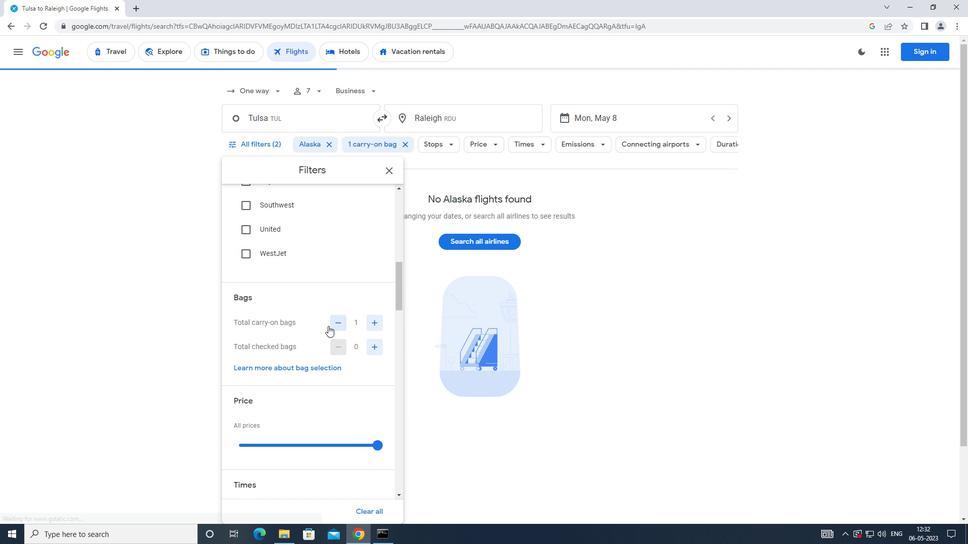 
Action: Mouse moved to (378, 344)
Screenshot: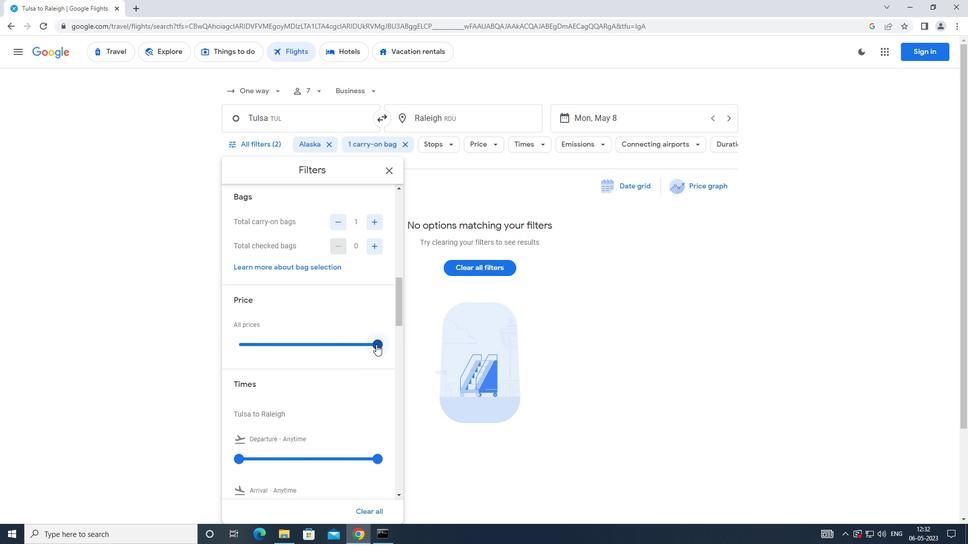 
Action: Mouse pressed left at (378, 344)
Screenshot: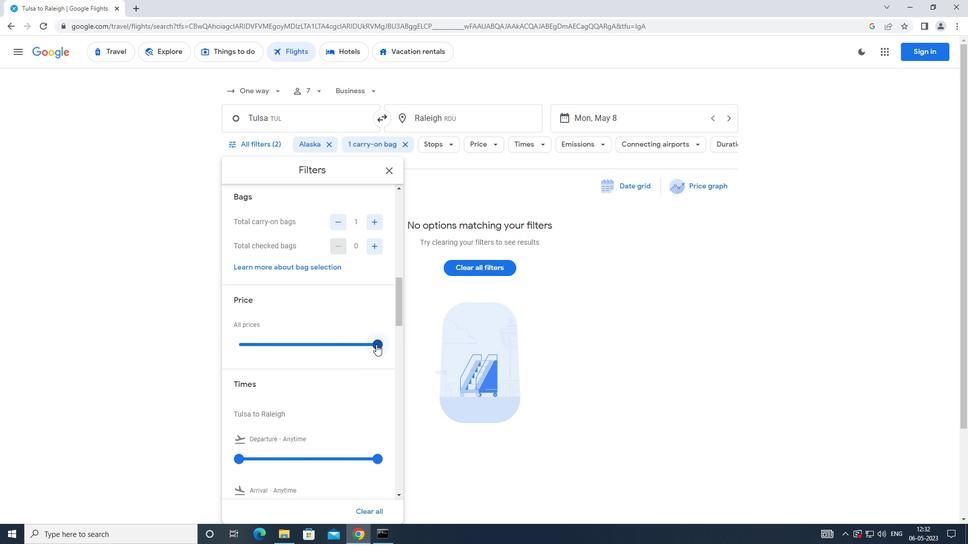 
Action: Mouse moved to (266, 405)
Screenshot: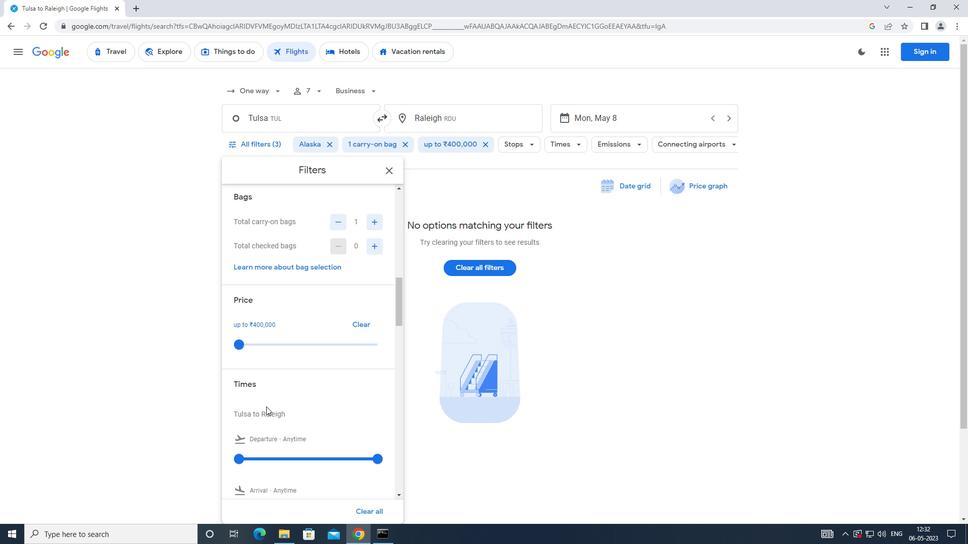 
Action: Mouse scrolled (266, 404) with delta (0, 0)
Screenshot: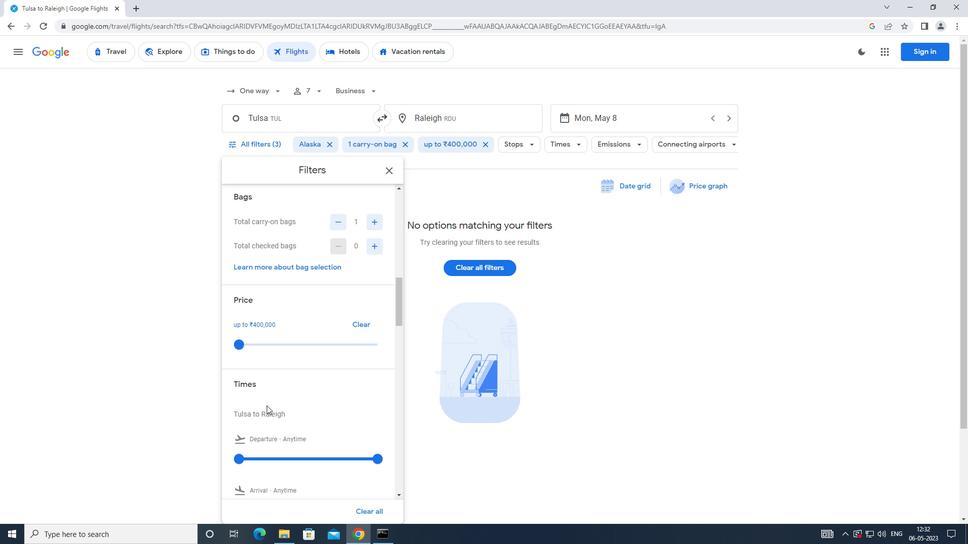 
Action: Mouse scrolled (266, 404) with delta (0, 0)
Screenshot: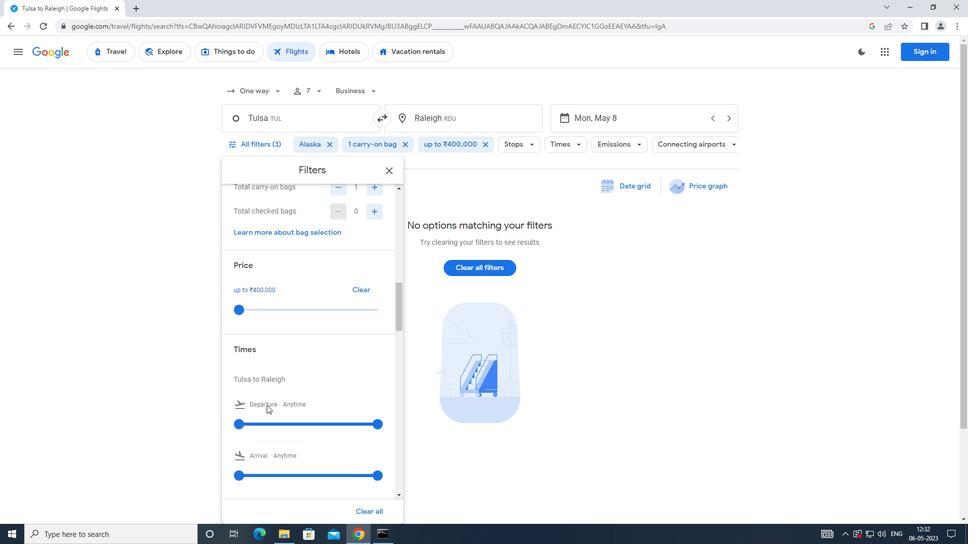 
Action: Mouse moved to (237, 357)
Screenshot: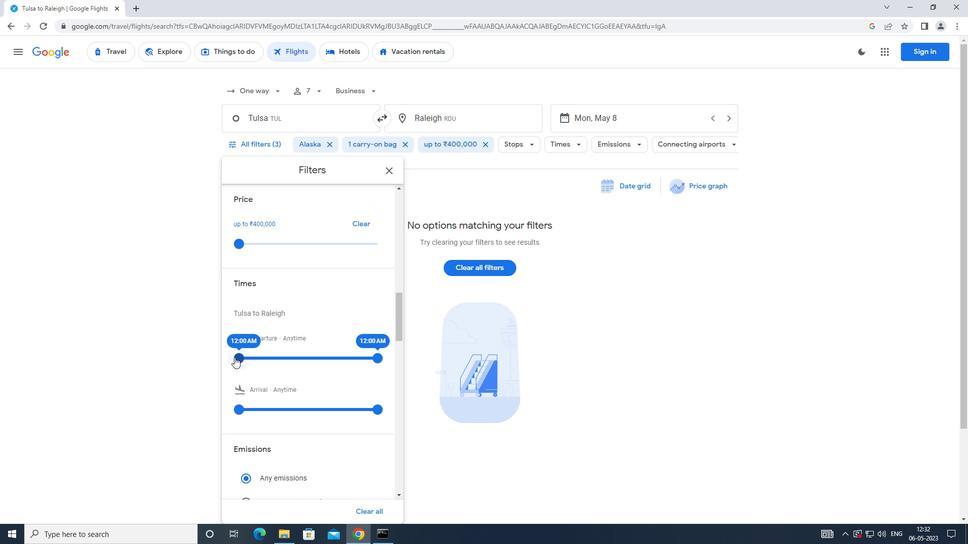 
Action: Mouse pressed left at (237, 357)
Screenshot: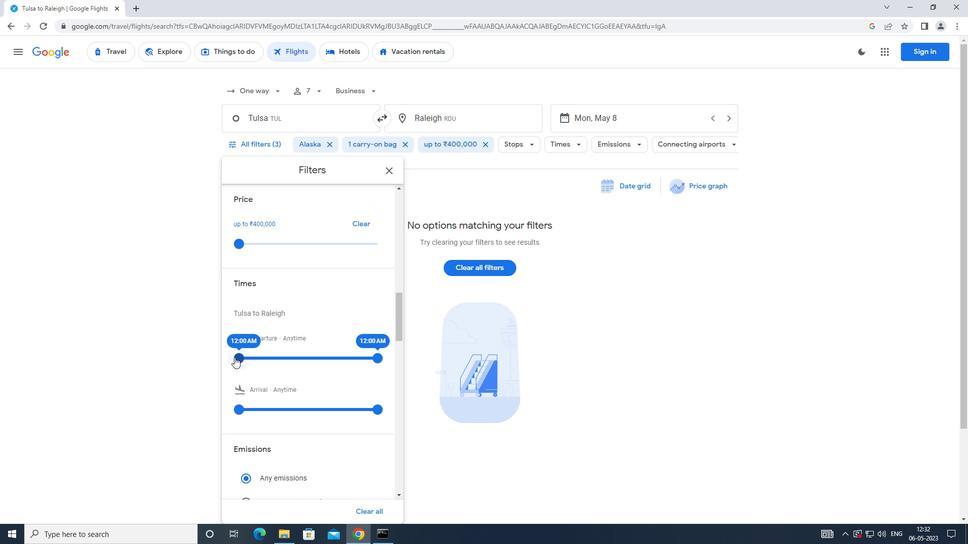 
Action: Mouse moved to (376, 358)
Screenshot: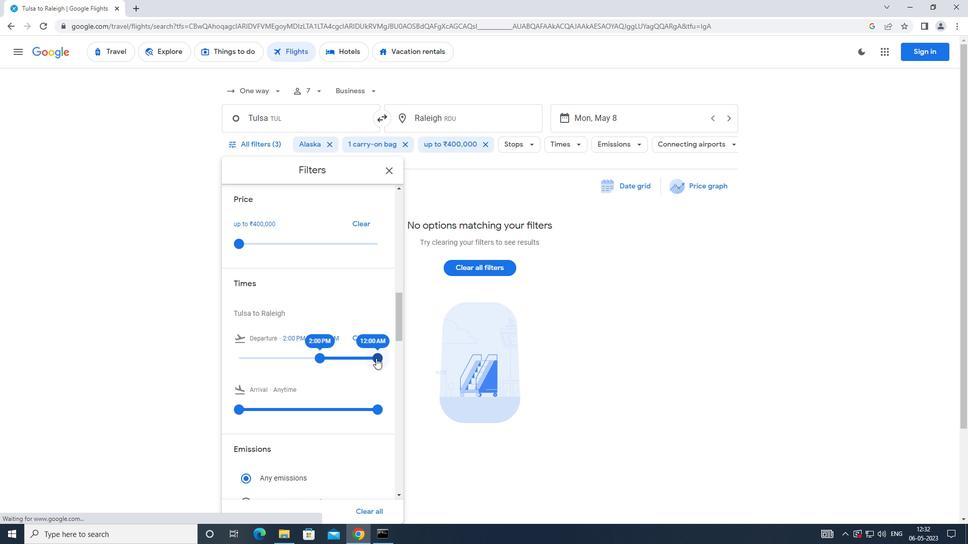 
Action: Mouse pressed left at (376, 358)
Screenshot: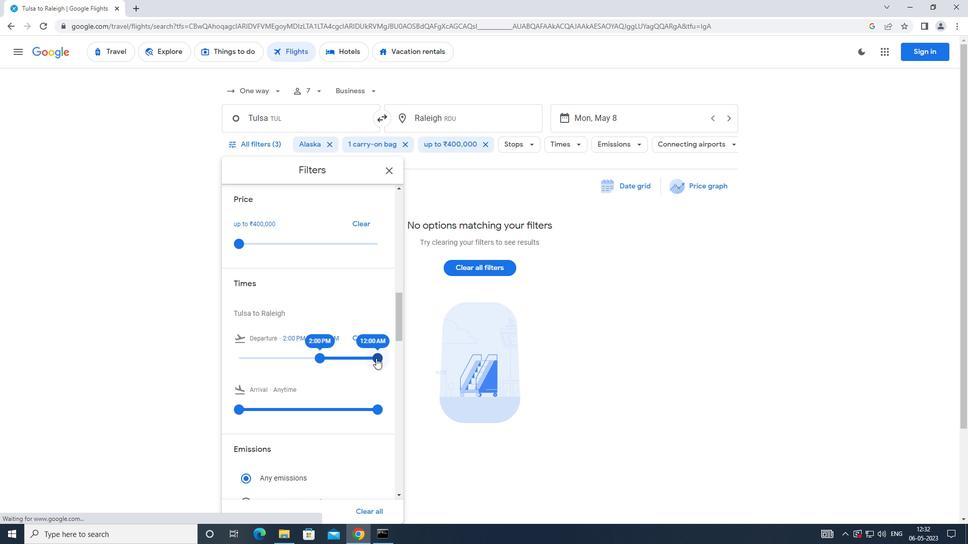 
Action: Mouse moved to (293, 355)
Screenshot: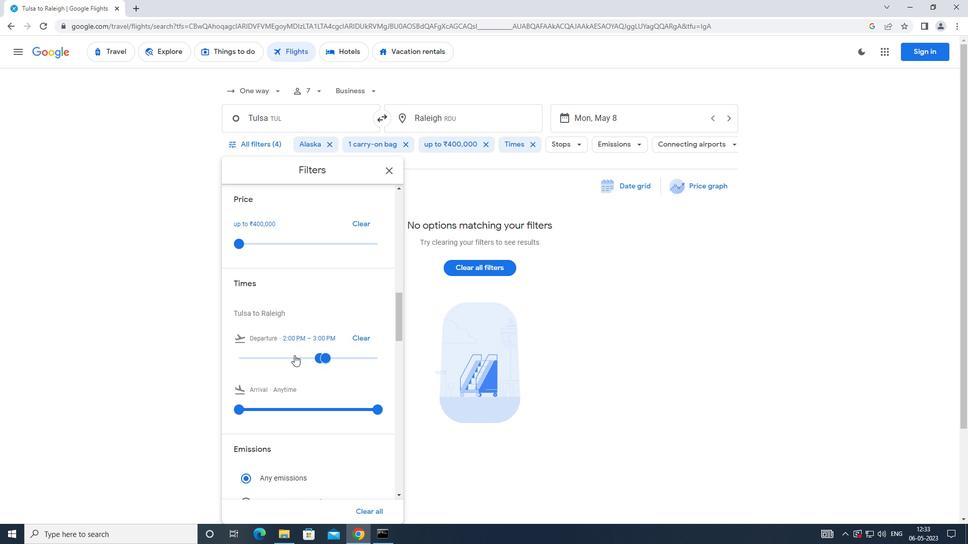 
